 Task: Look for space in Falāvarjān, Iran from 11th June, 2023 to 15th June, 2023 for 2 adults in price range Rs.7000 to Rs.16000. Place can be private room with 1  bedroom having 2 beds and 1 bathroom. Property type can be house, flat, guest house, hotel. Booking option can be shelf check-in. Required host language is English.
Action: Mouse moved to (582, 106)
Screenshot: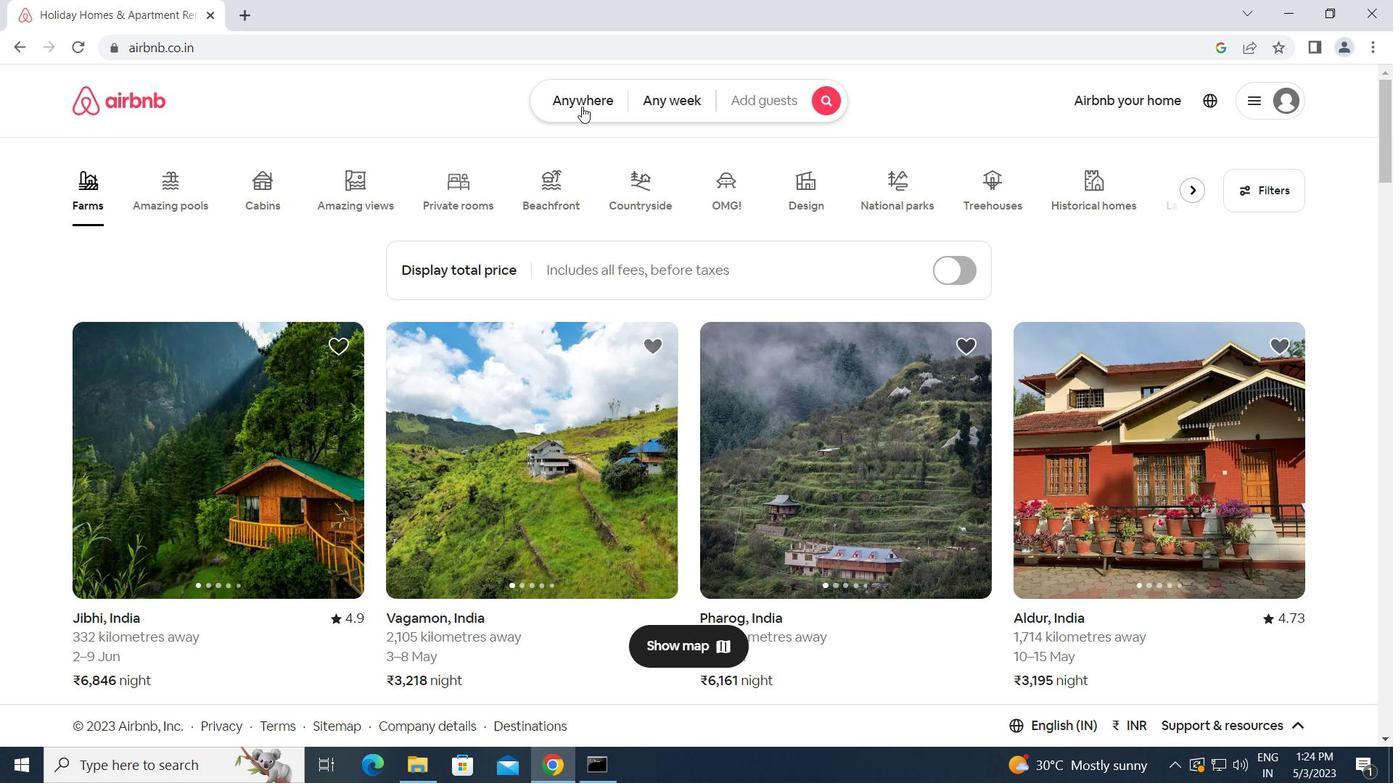 
Action: Mouse pressed left at (582, 106)
Screenshot: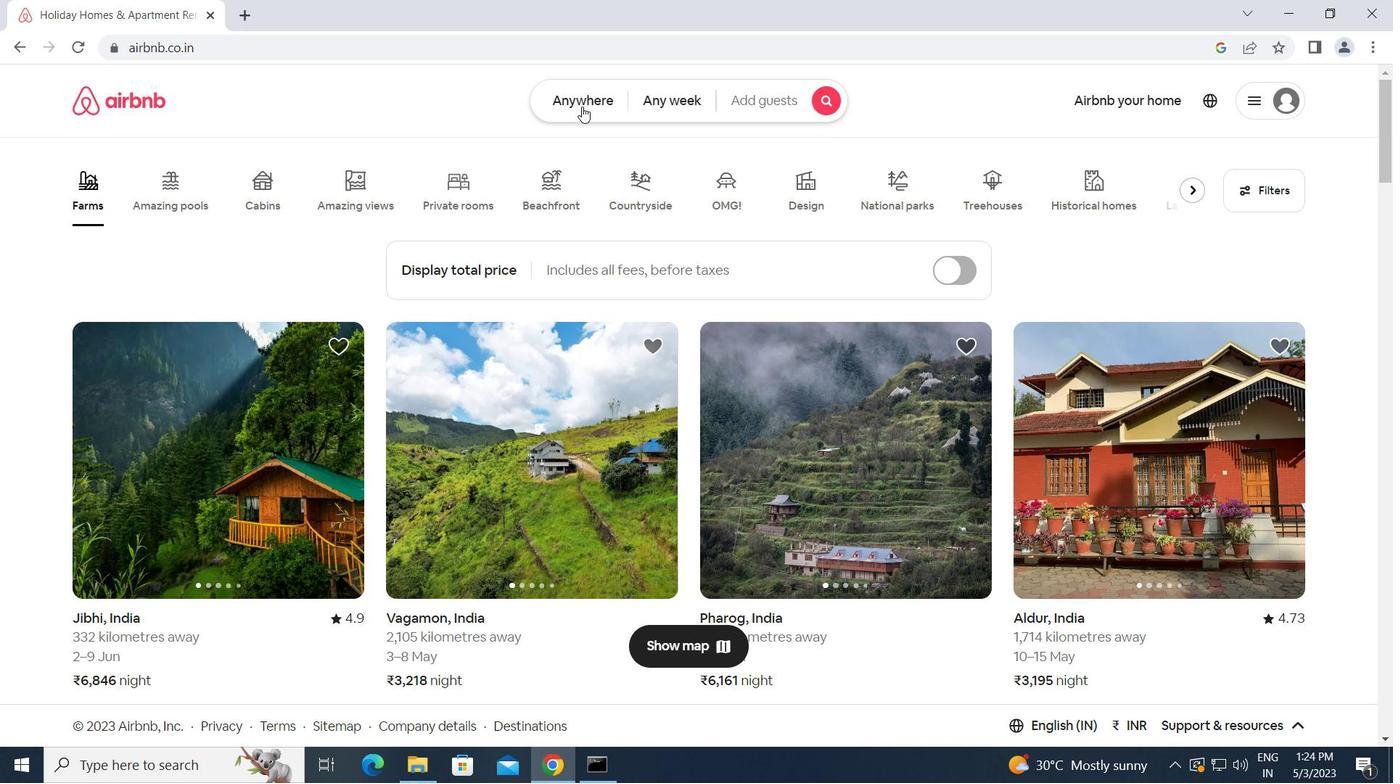 
Action: Mouse moved to (418, 166)
Screenshot: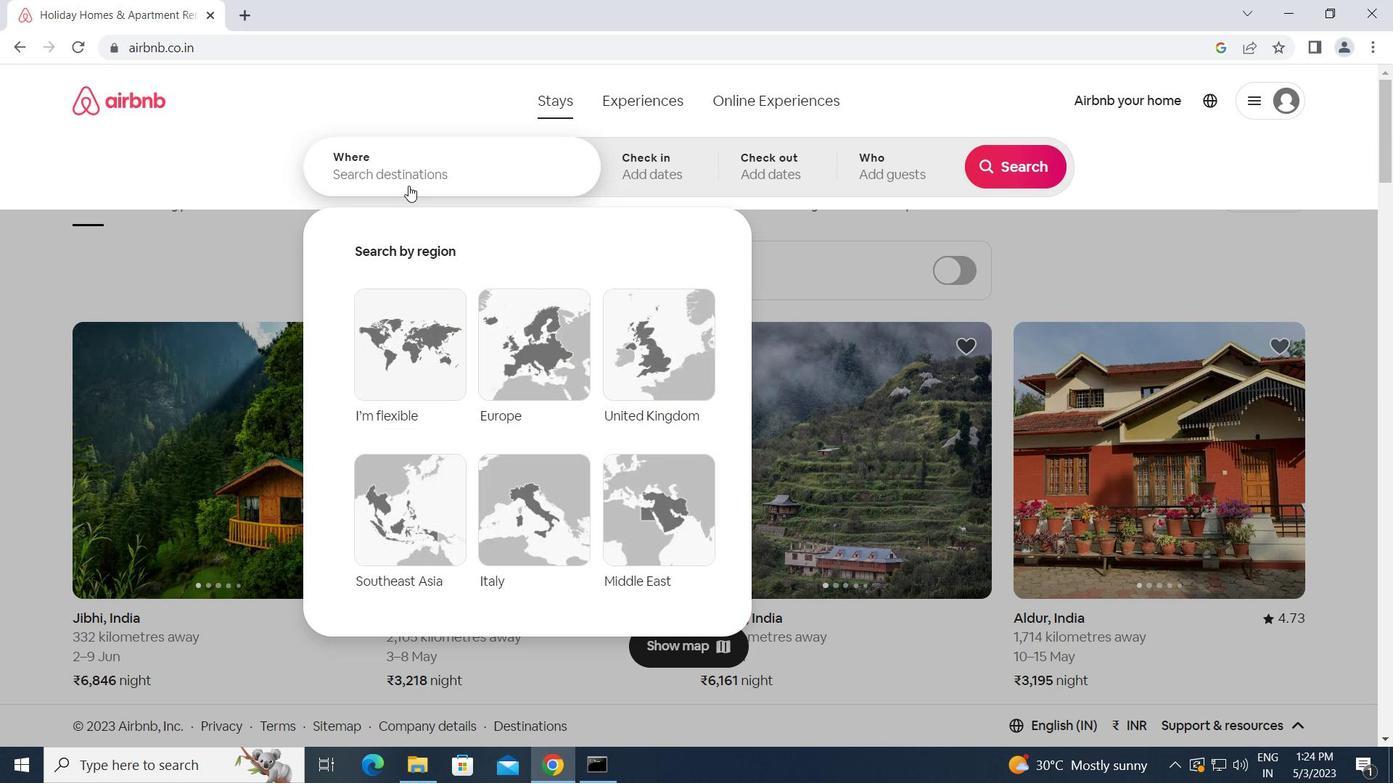 
Action: Mouse pressed left at (418, 166)
Screenshot: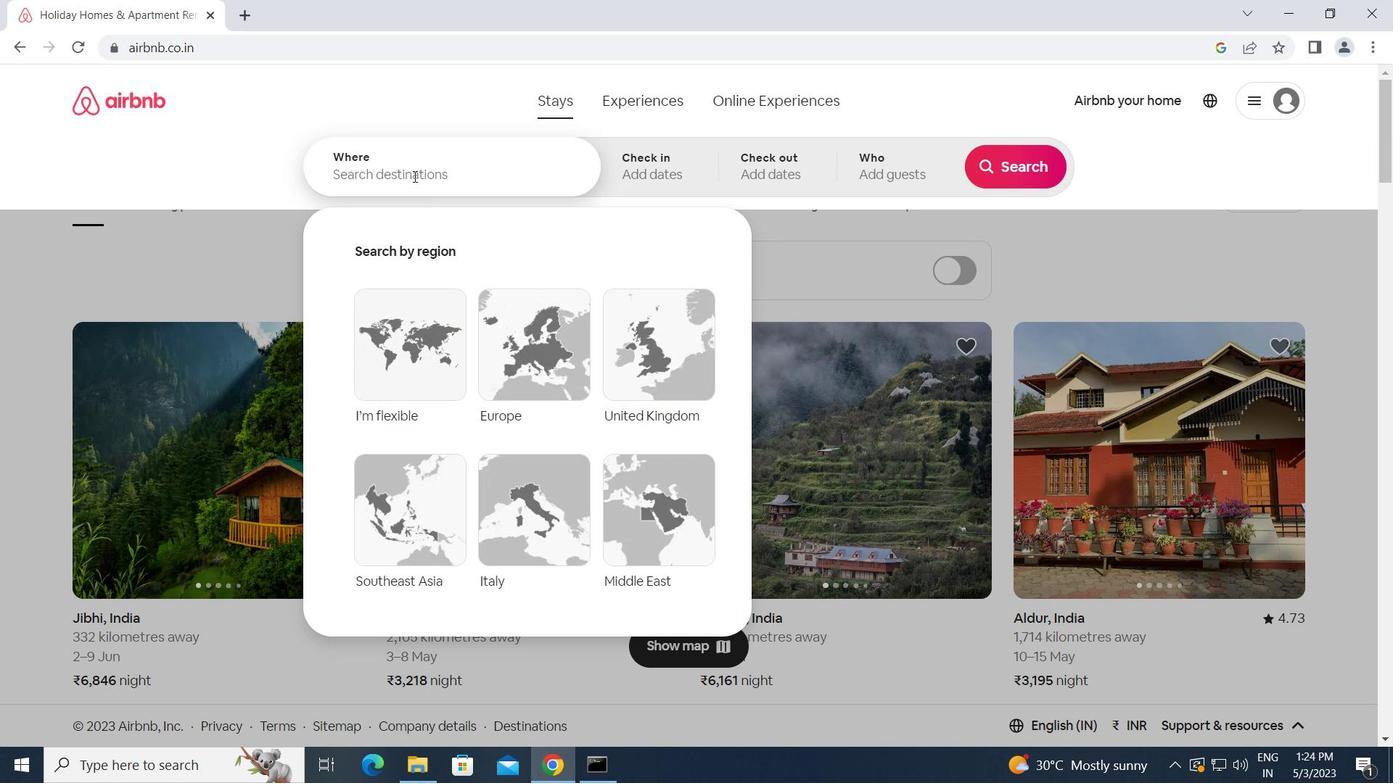 
Action: Key pressed f<Key.caps_lock>alavarjan,<Key.space><Key.caps_lock>i<Key.caps_lock>ran<Key.enter>
Screenshot: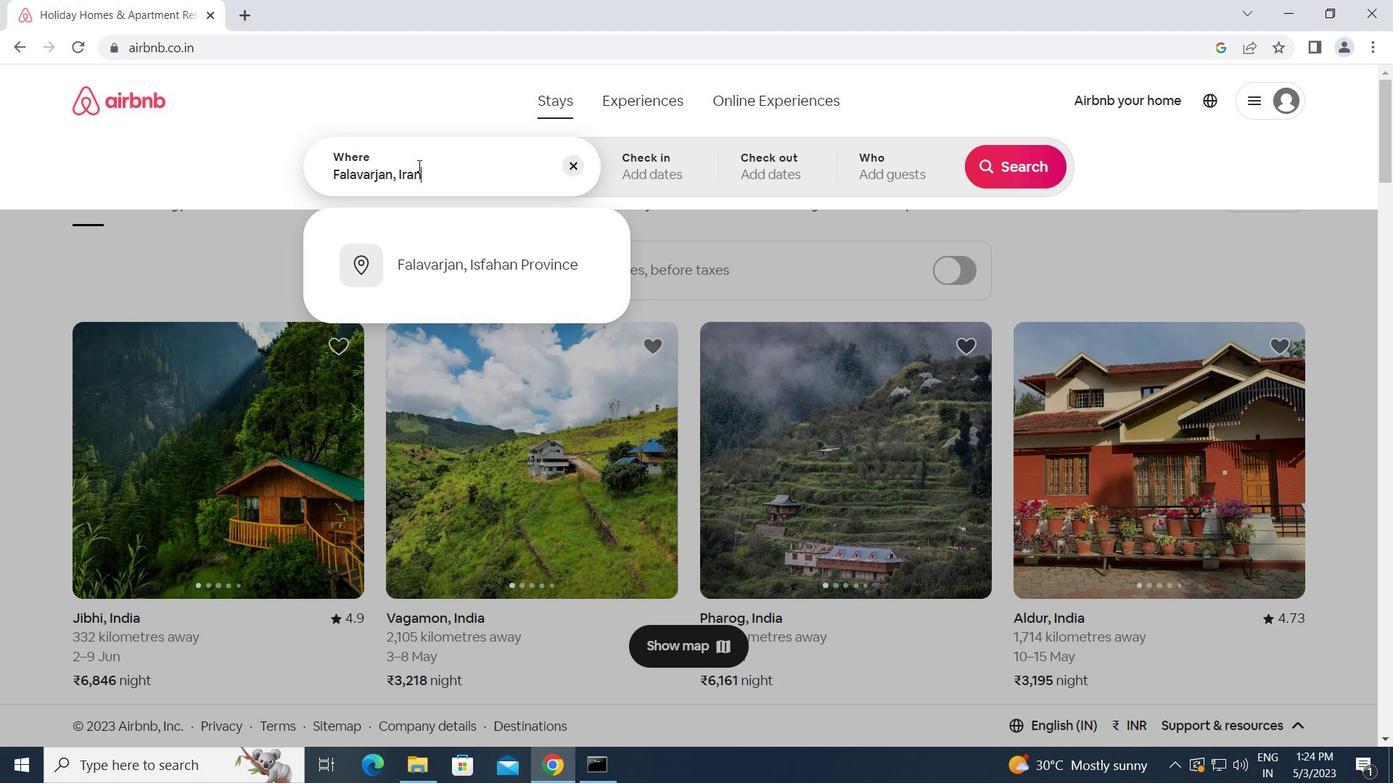
Action: Mouse moved to (727, 470)
Screenshot: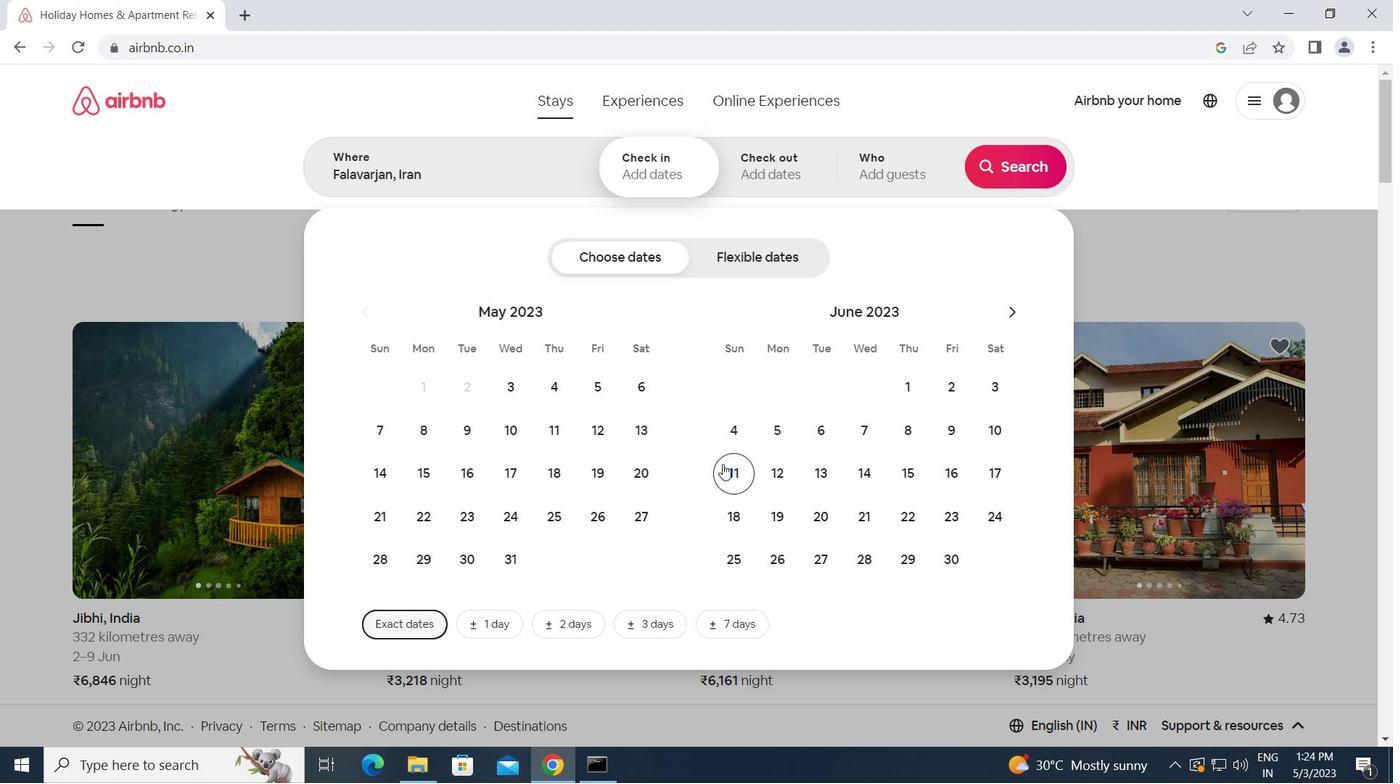 
Action: Mouse pressed left at (727, 470)
Screenshot: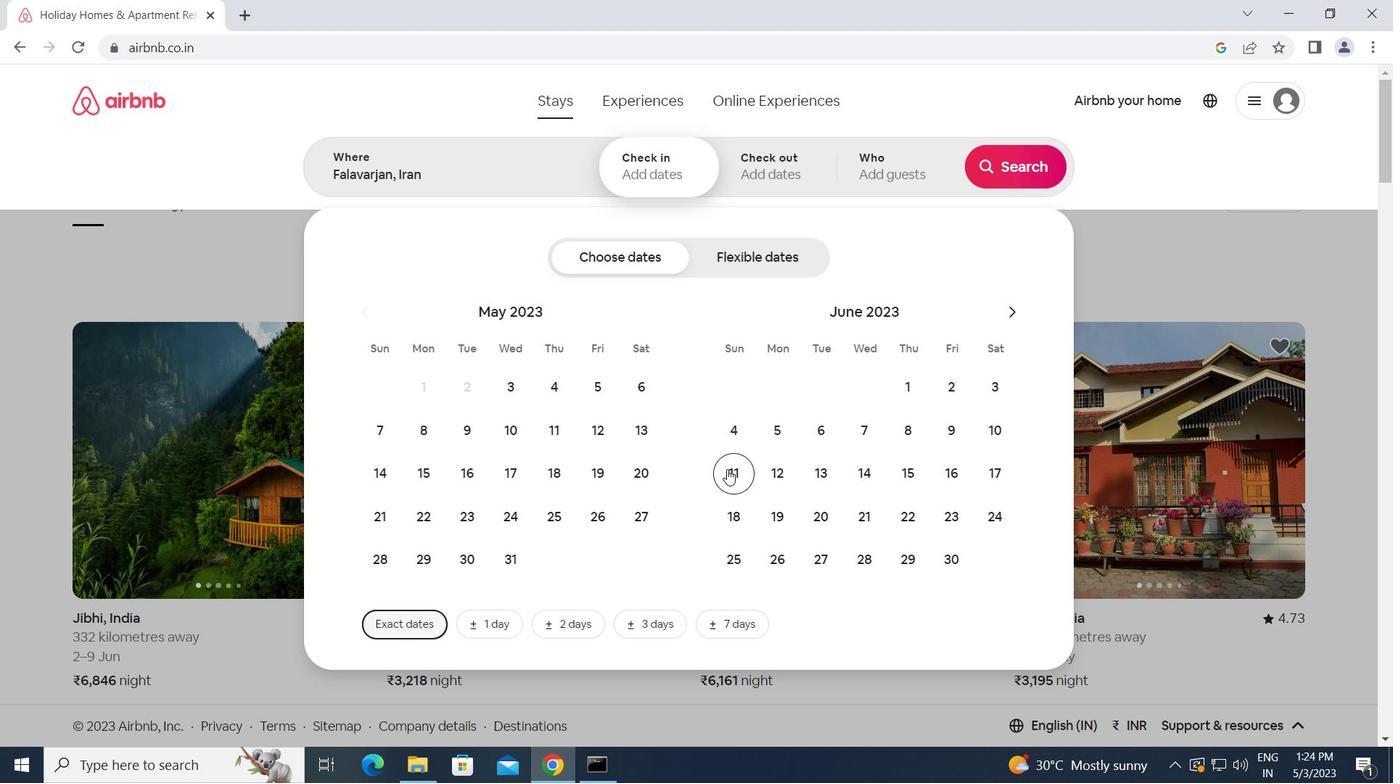 
Action: Mouse moved to (910, 475)
Screenshot: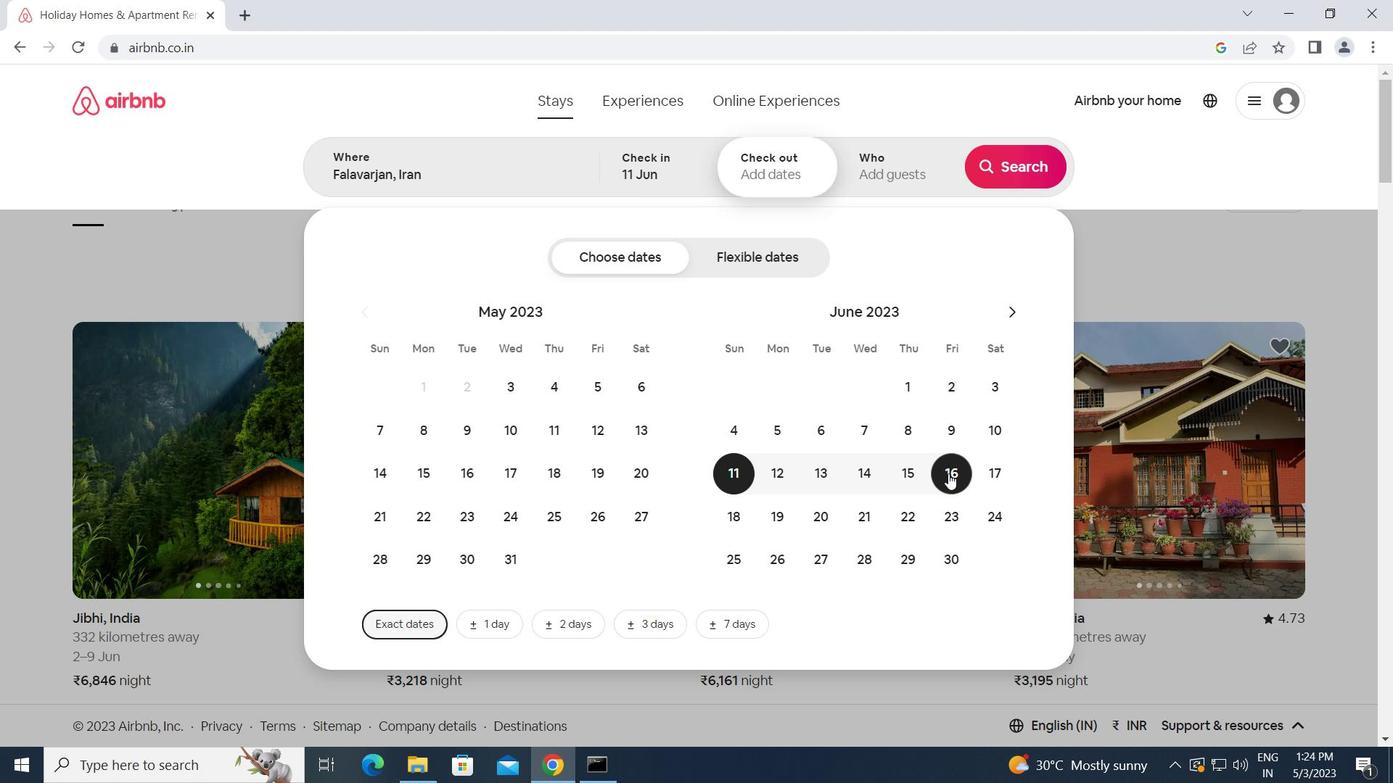
Action: Mouse pressed left at (910, 475)
Screenshot: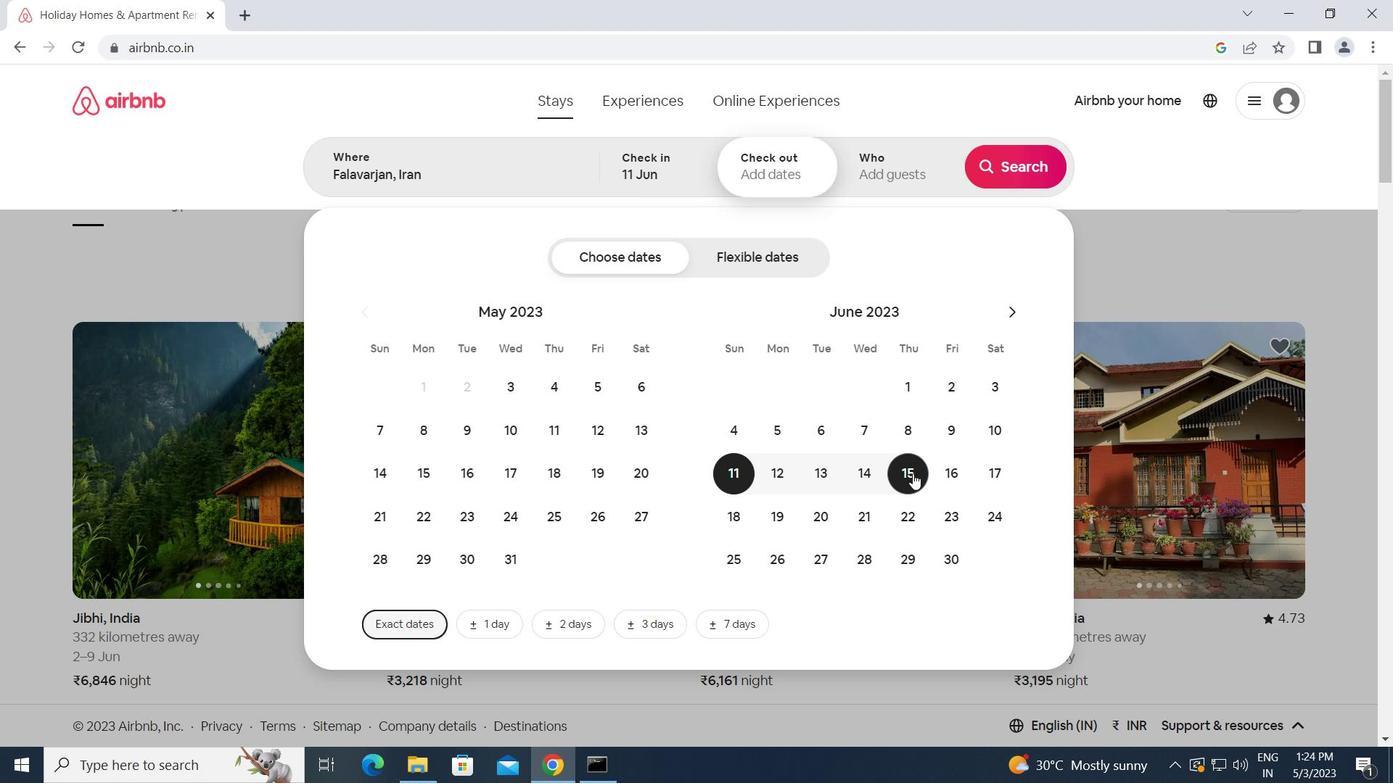 
Action: Mouse moved to (896, 172)
Screenshot: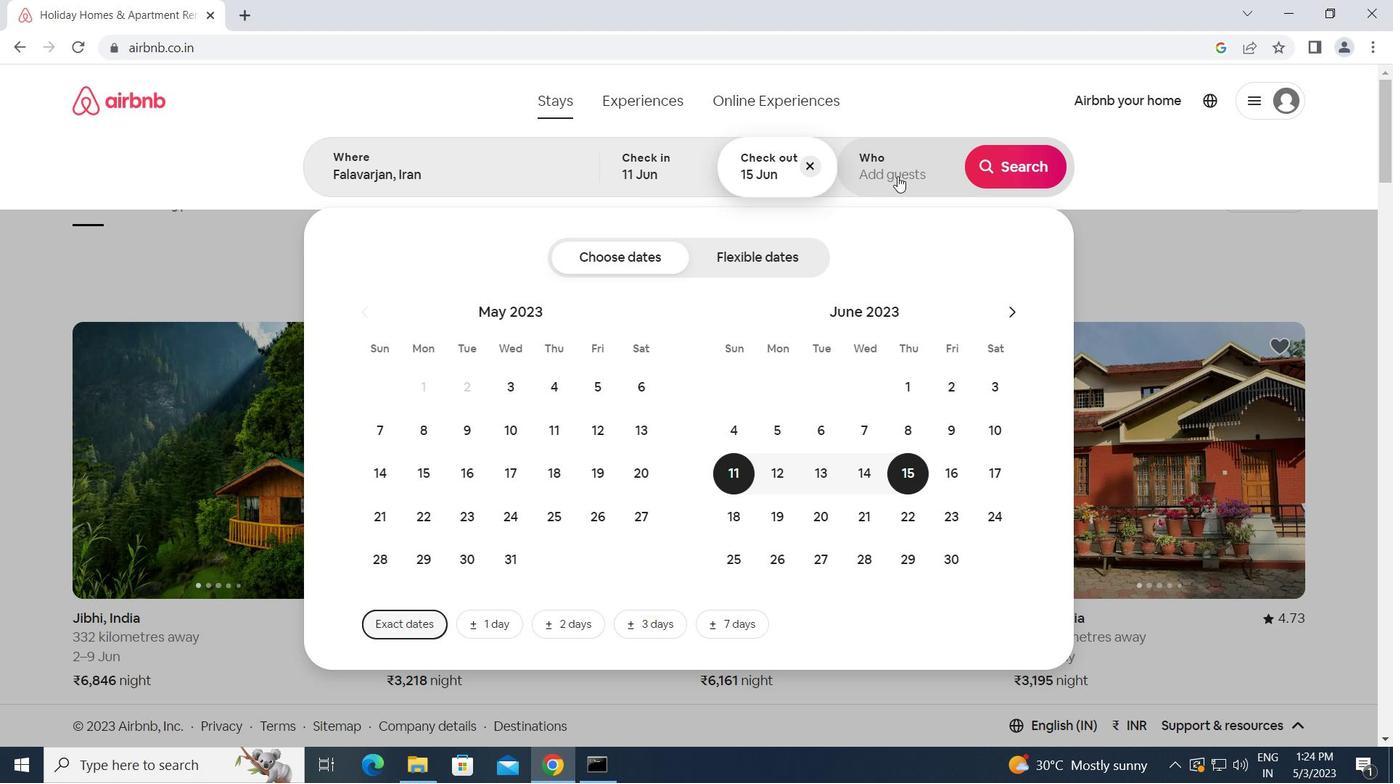 
Action: Mouse pressed left at (896, 172)
Screenshot: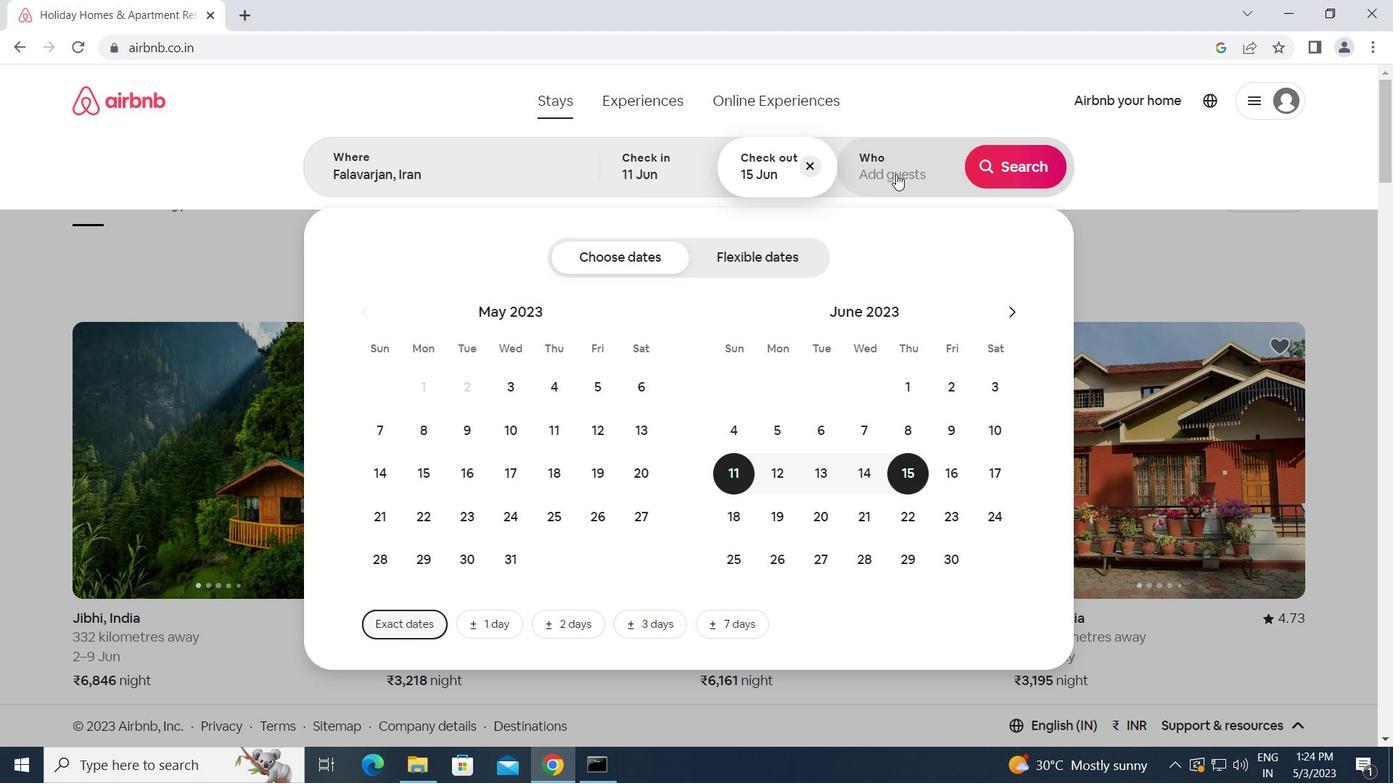 
Action: Mouse moved to (1023, 256)
Screenshot: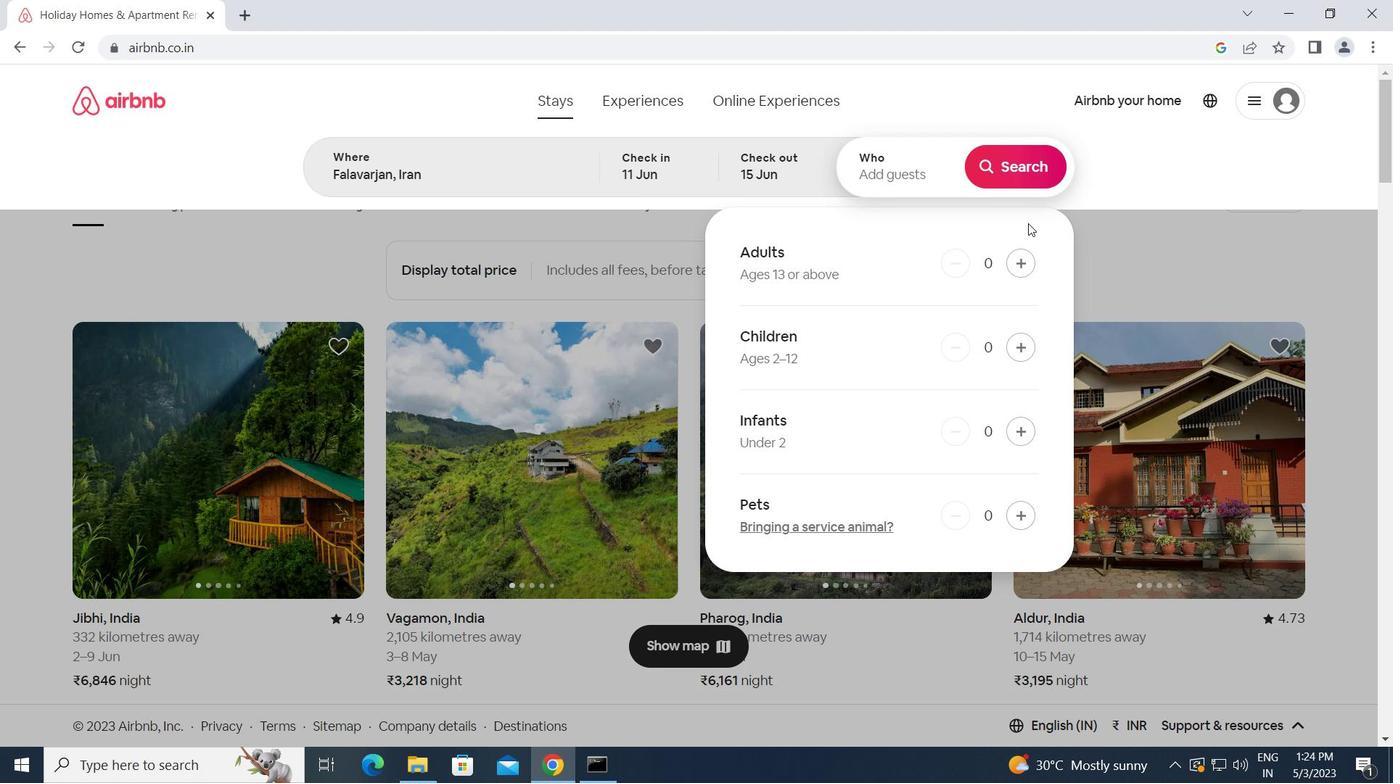 
Action: Mouse pressed left at (1023, 256)
Screenshot: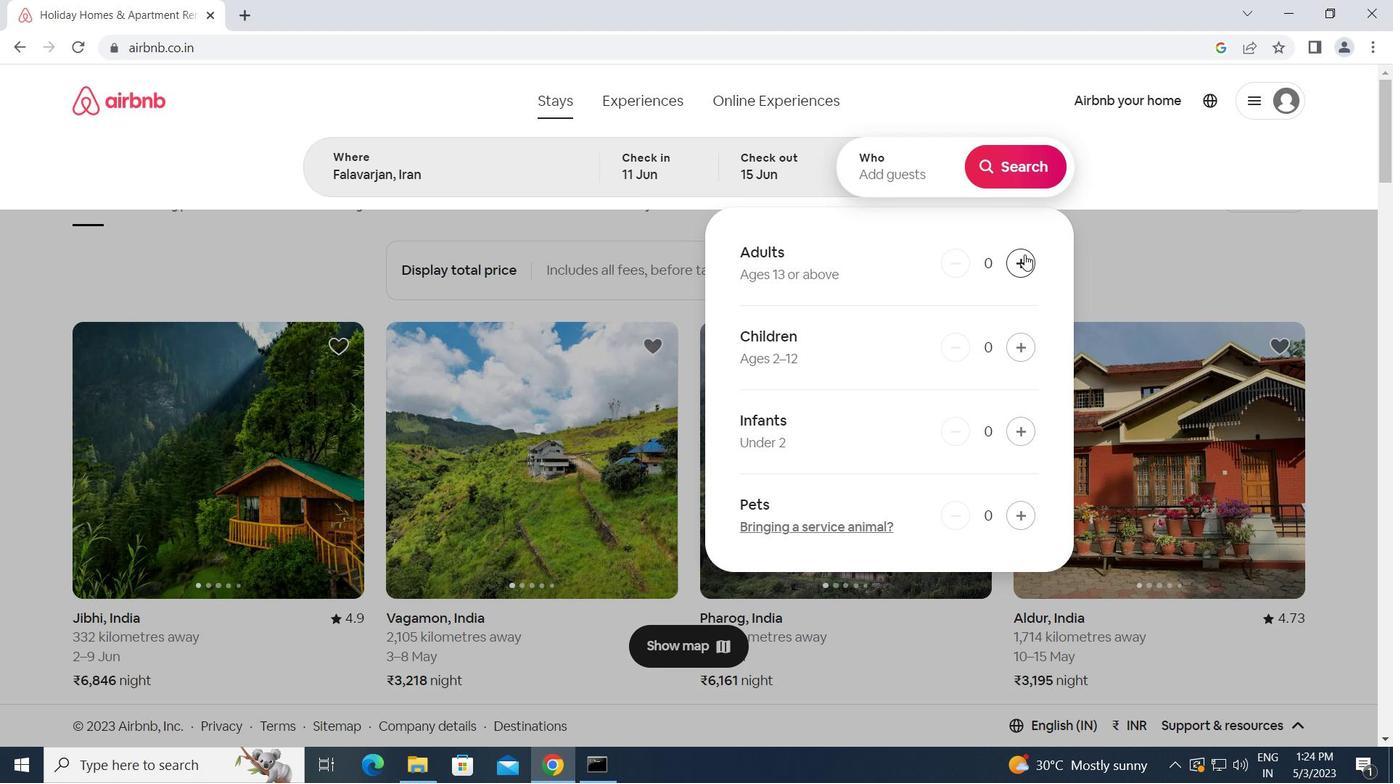 
Action: Mouse pressed left at (1023, 256)
Screenshot: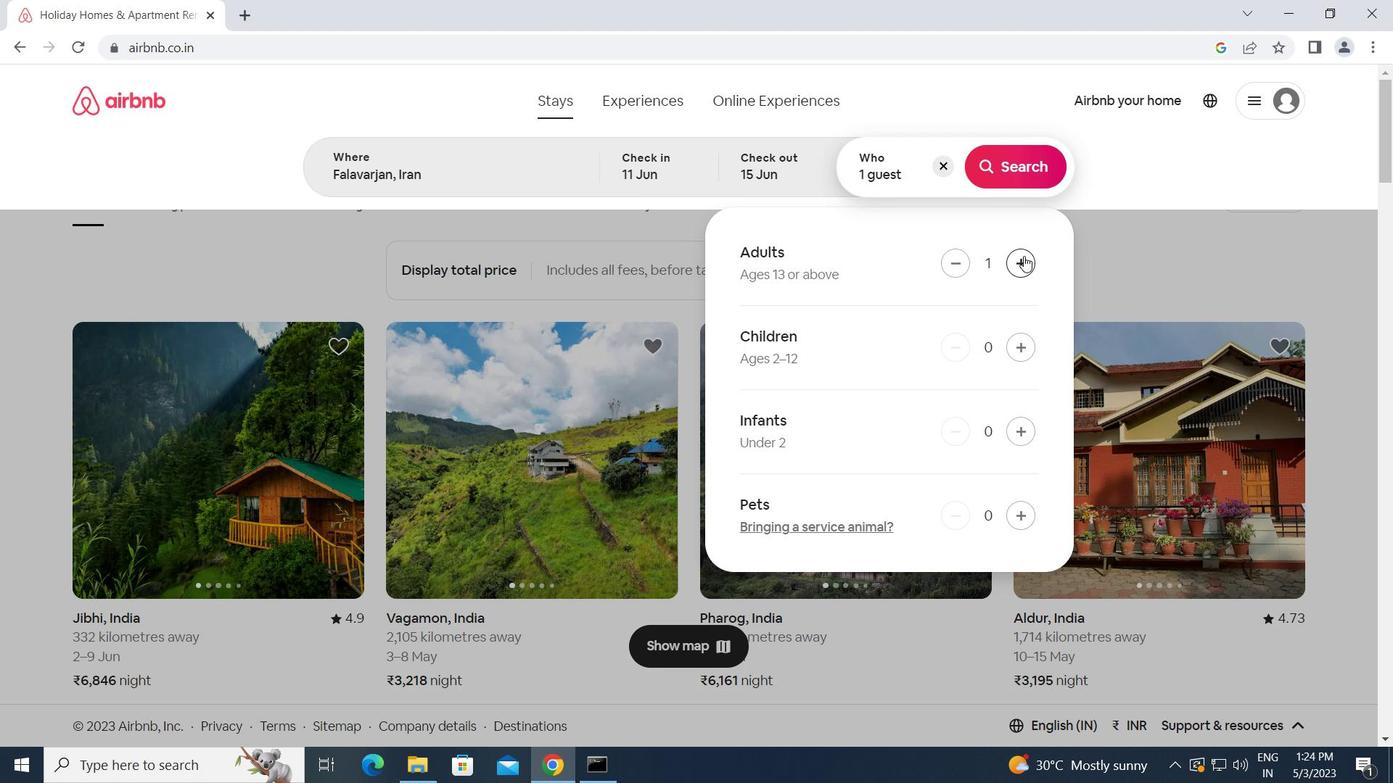 
Action: Mouse moved to (1007, 169)
Screenshot: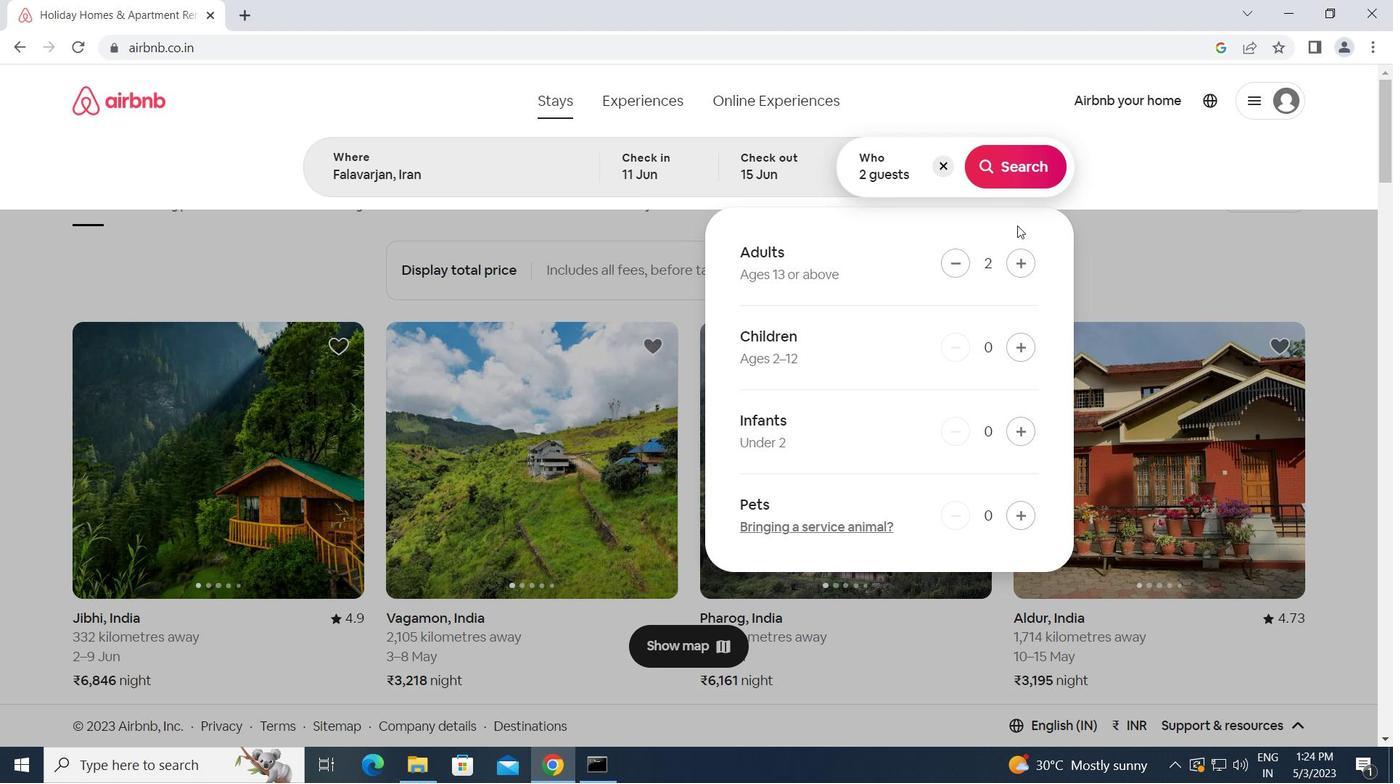 
Action: Mouse pressed left at (1007, 169)
Screenshot: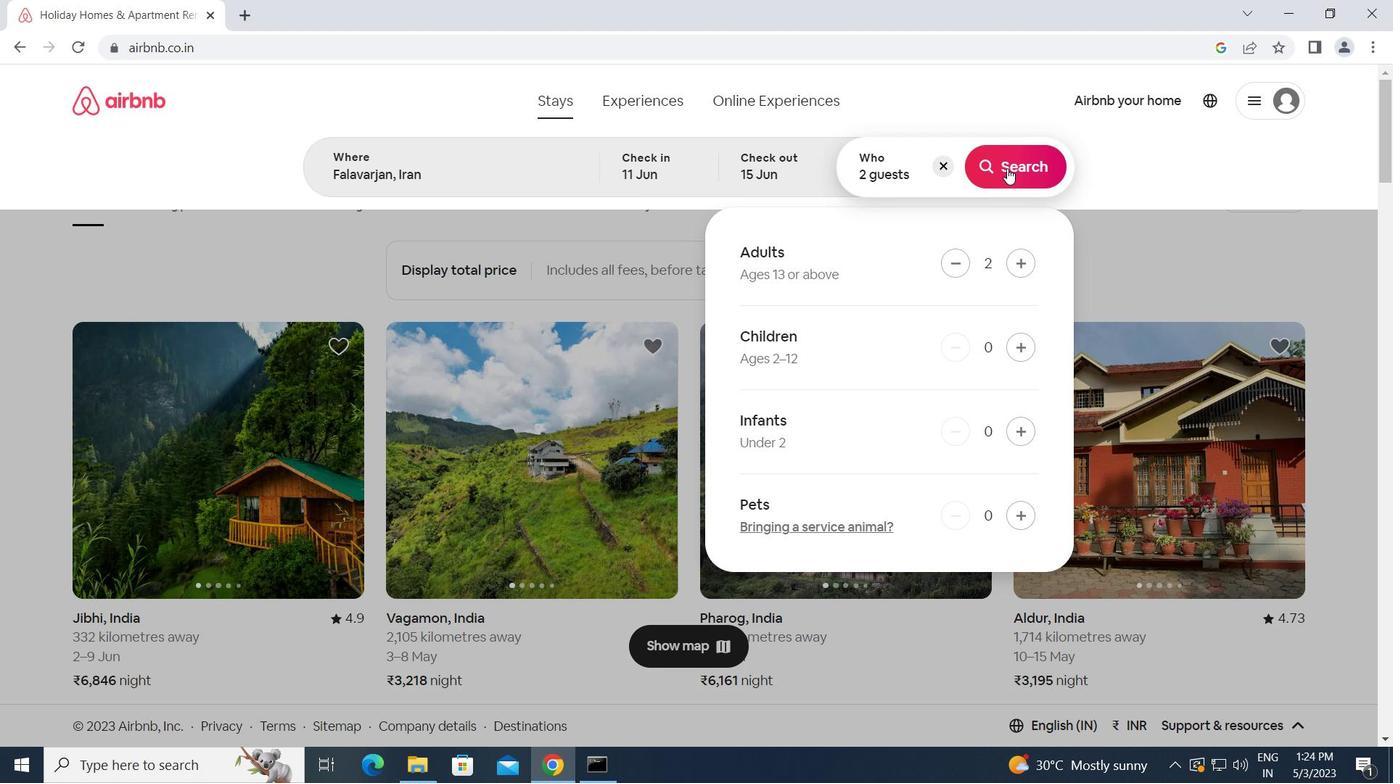 
Action: Mouse moved to (1314, 161)
Screenshot: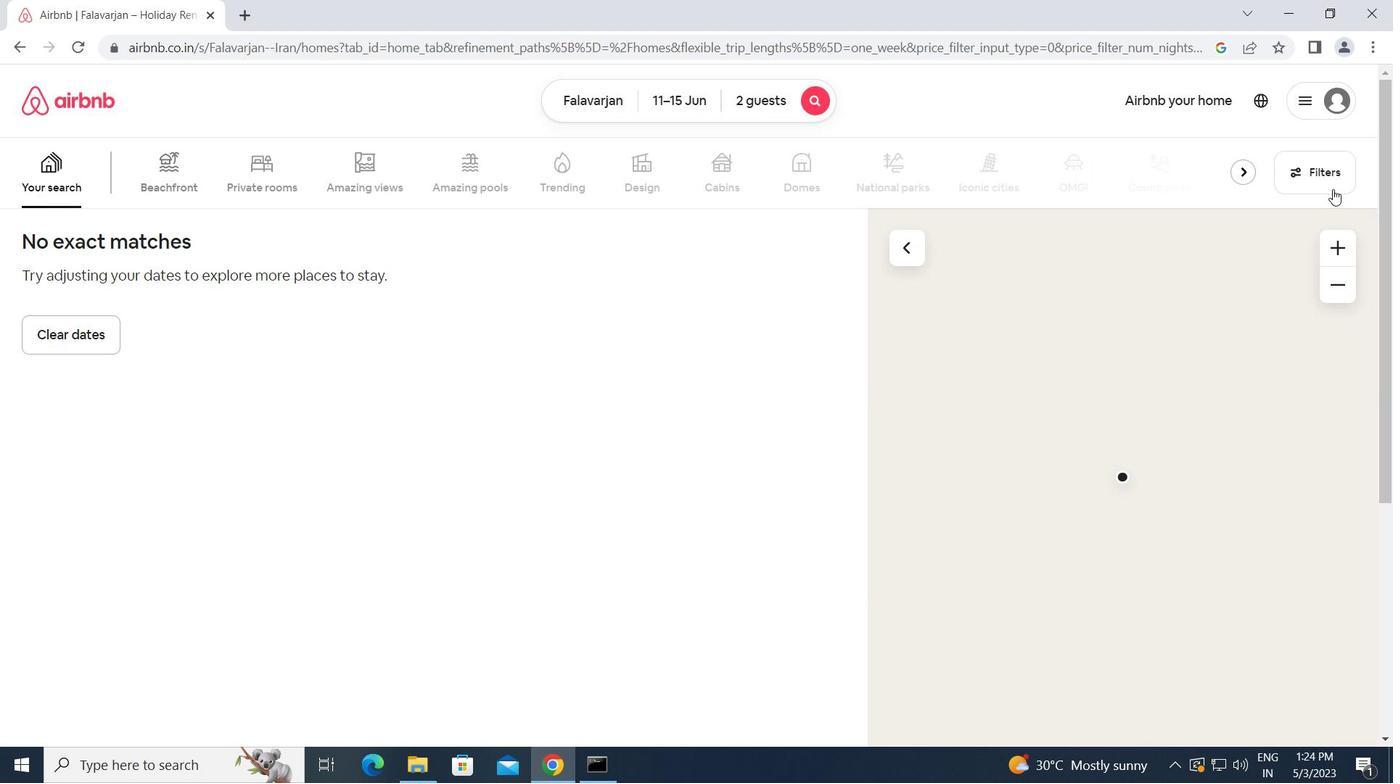 
Action: Mouse pressed left at (1314, 161)
Screenshot: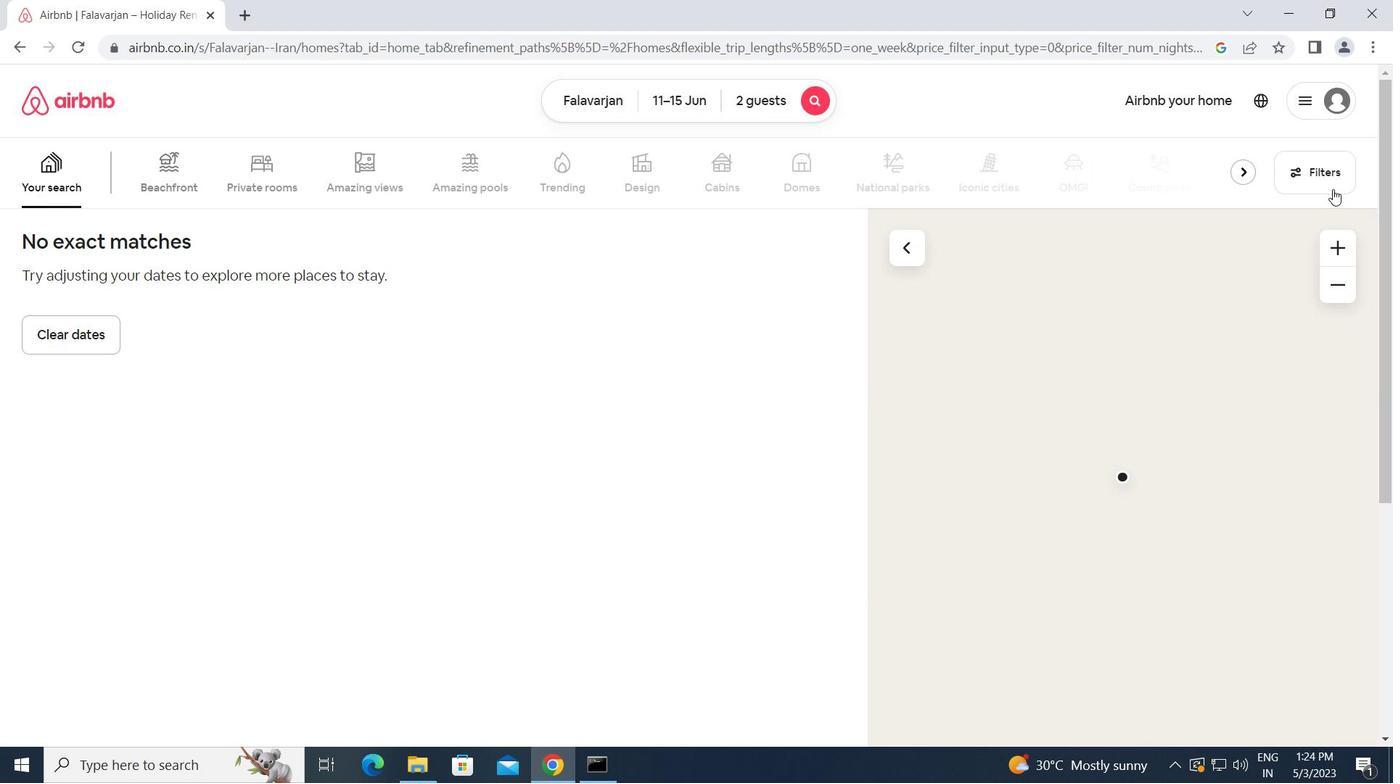 
Action: Mouse moved to (468, 283)
Screenshot: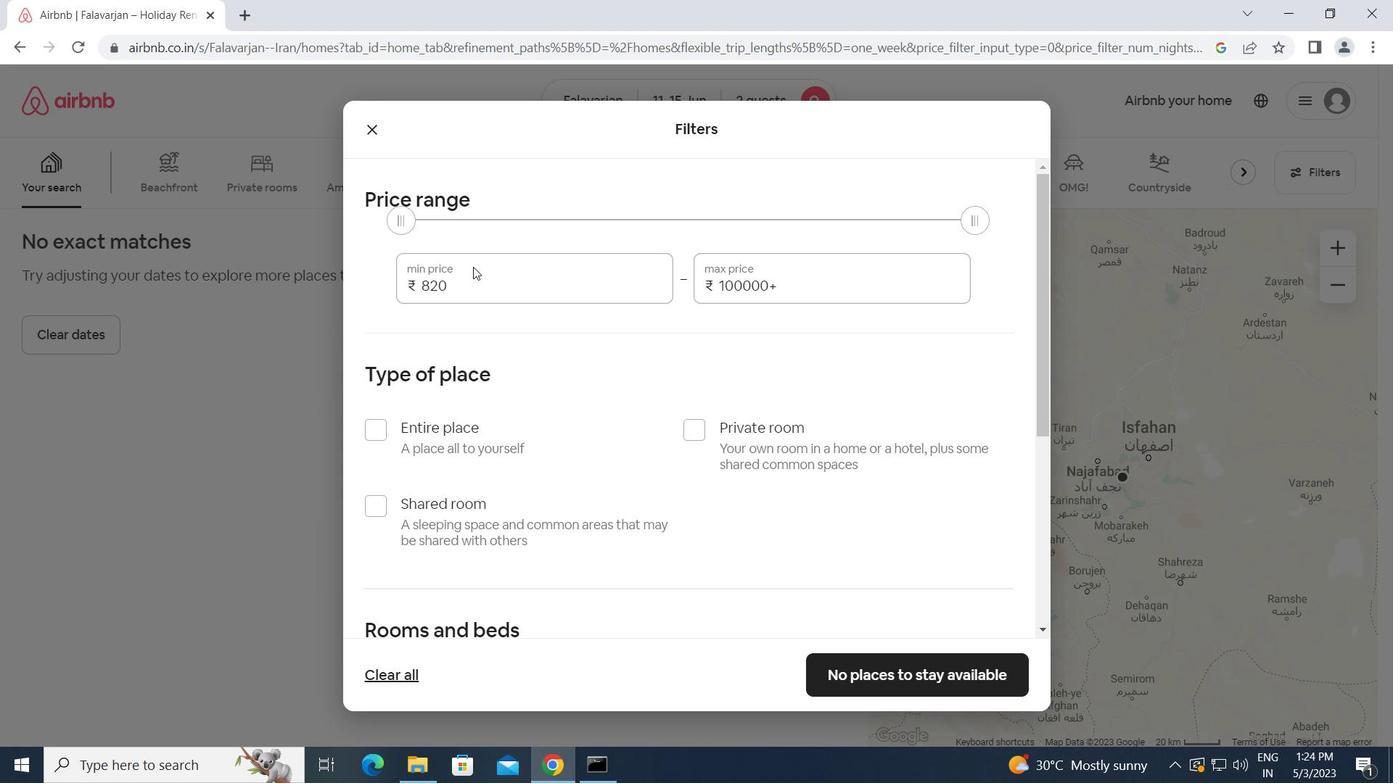 
Action: Mouse pressed left at (468, 283)
Screenshot: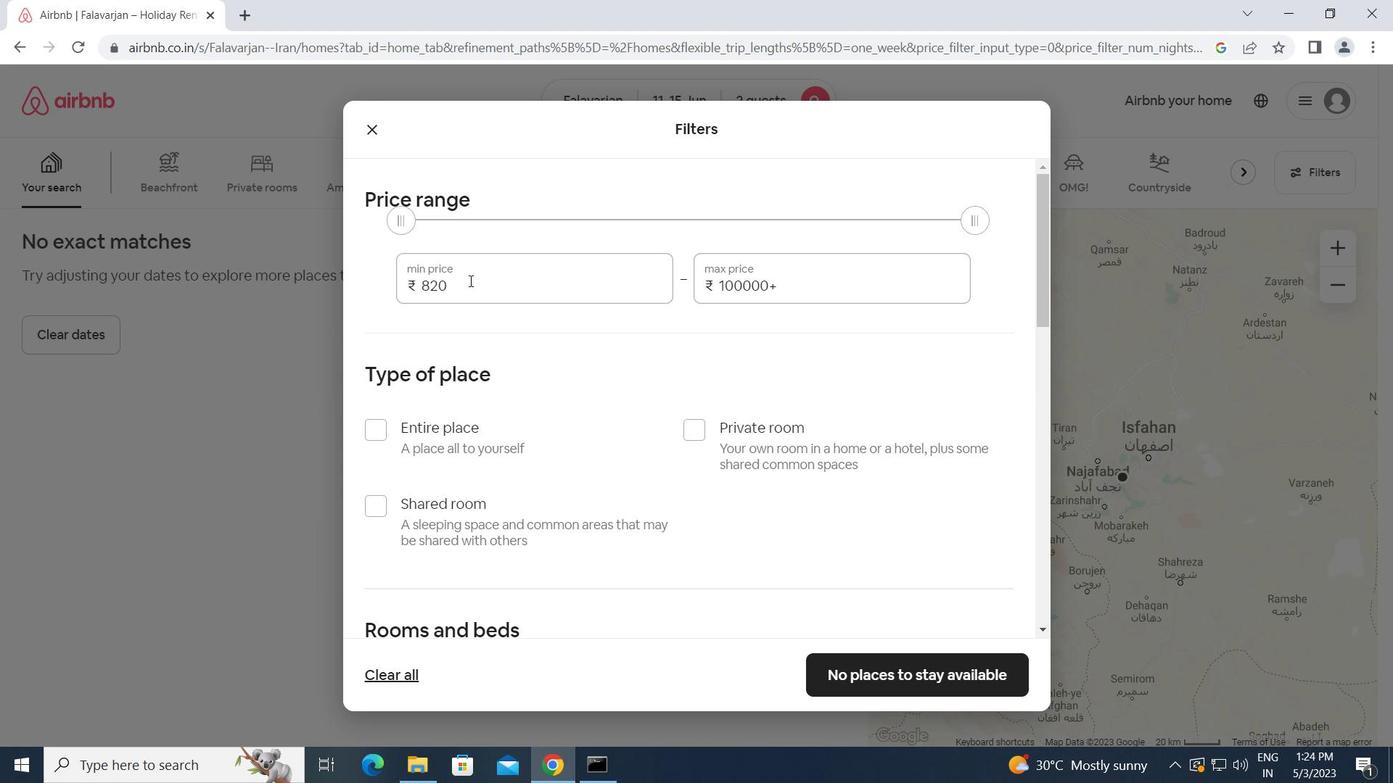 
Action: Mouse moved to (412, 298)
Screenshot: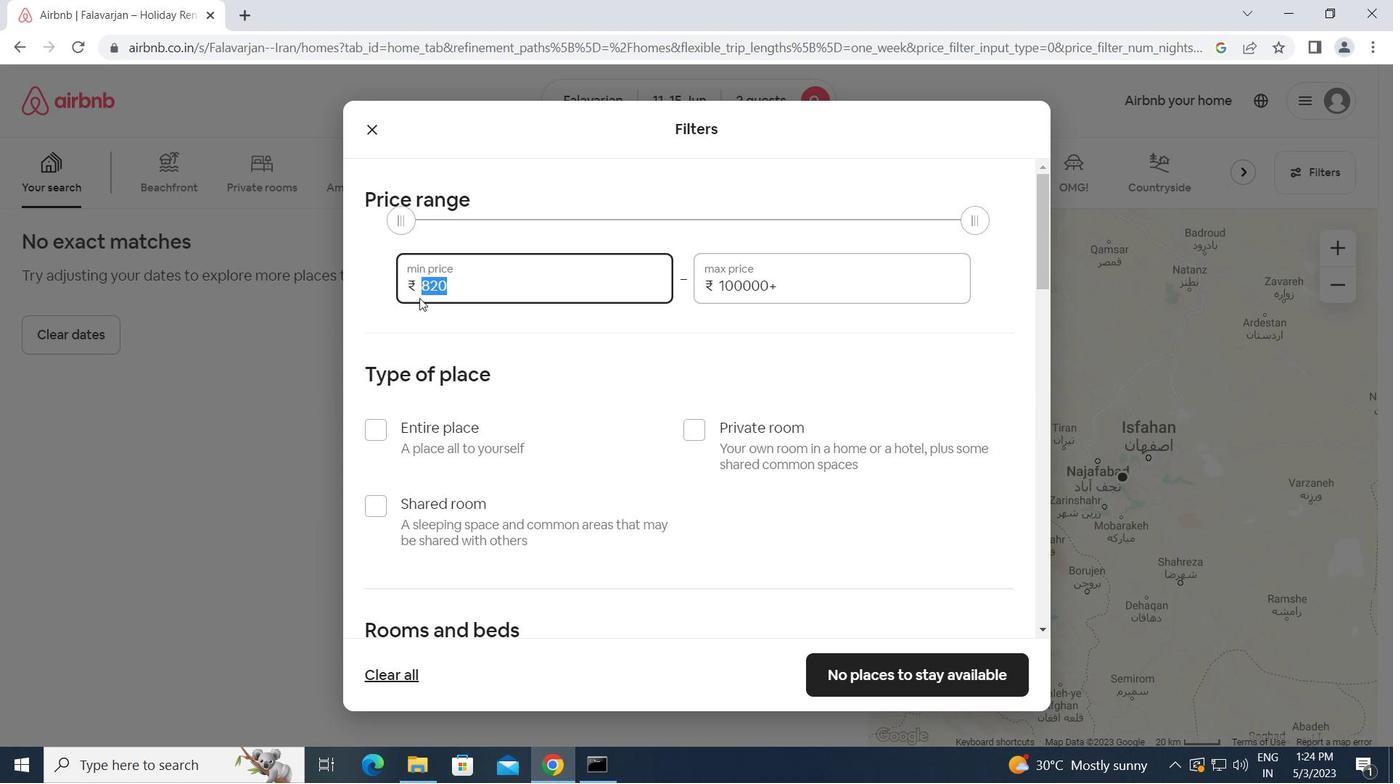 
Action: Key pressed 7000<Key.tab>16000
Screenshot: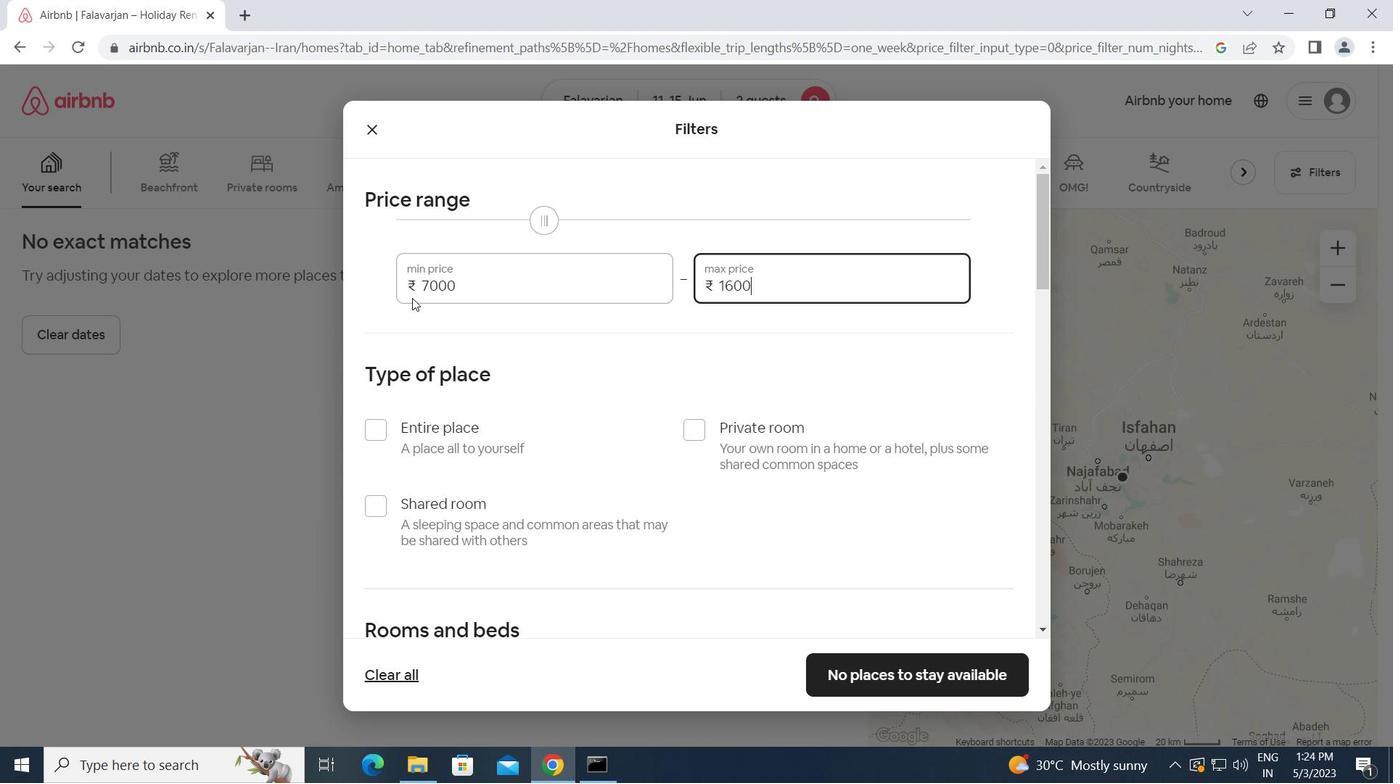 
Action: Mouse moved to (691, 429)
Screenshot: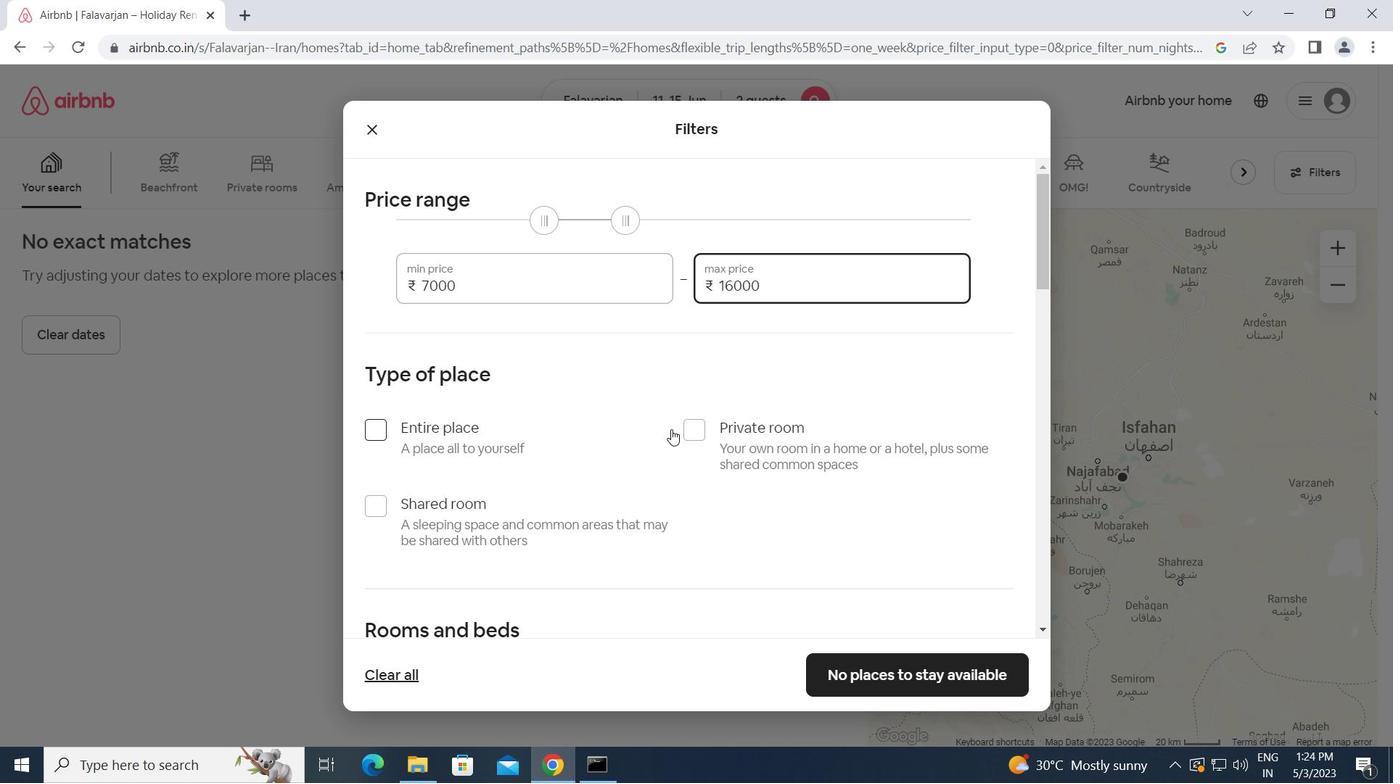 
Action: Mouse pressed left at (691, 429)
Screenshot: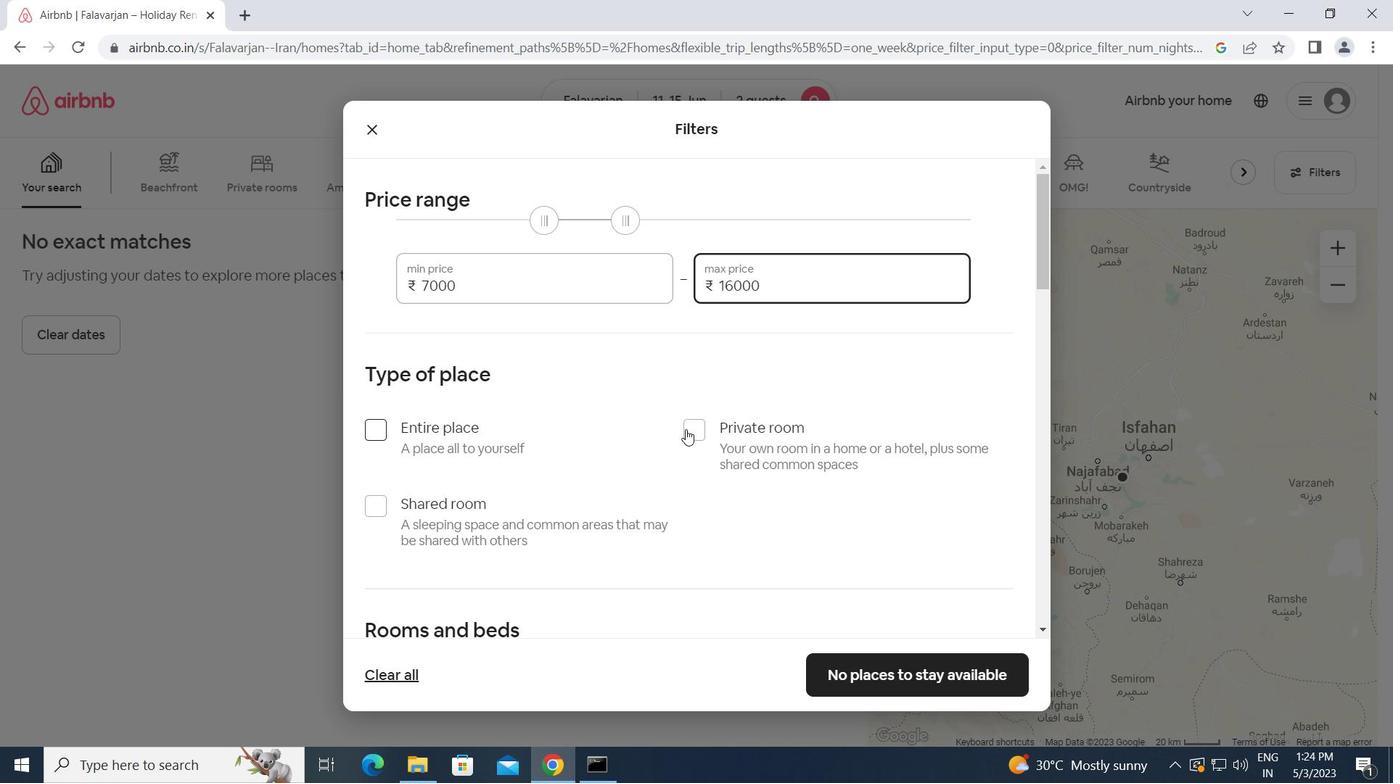 
Action: Mouse moved to (656, 500)
Screenshot: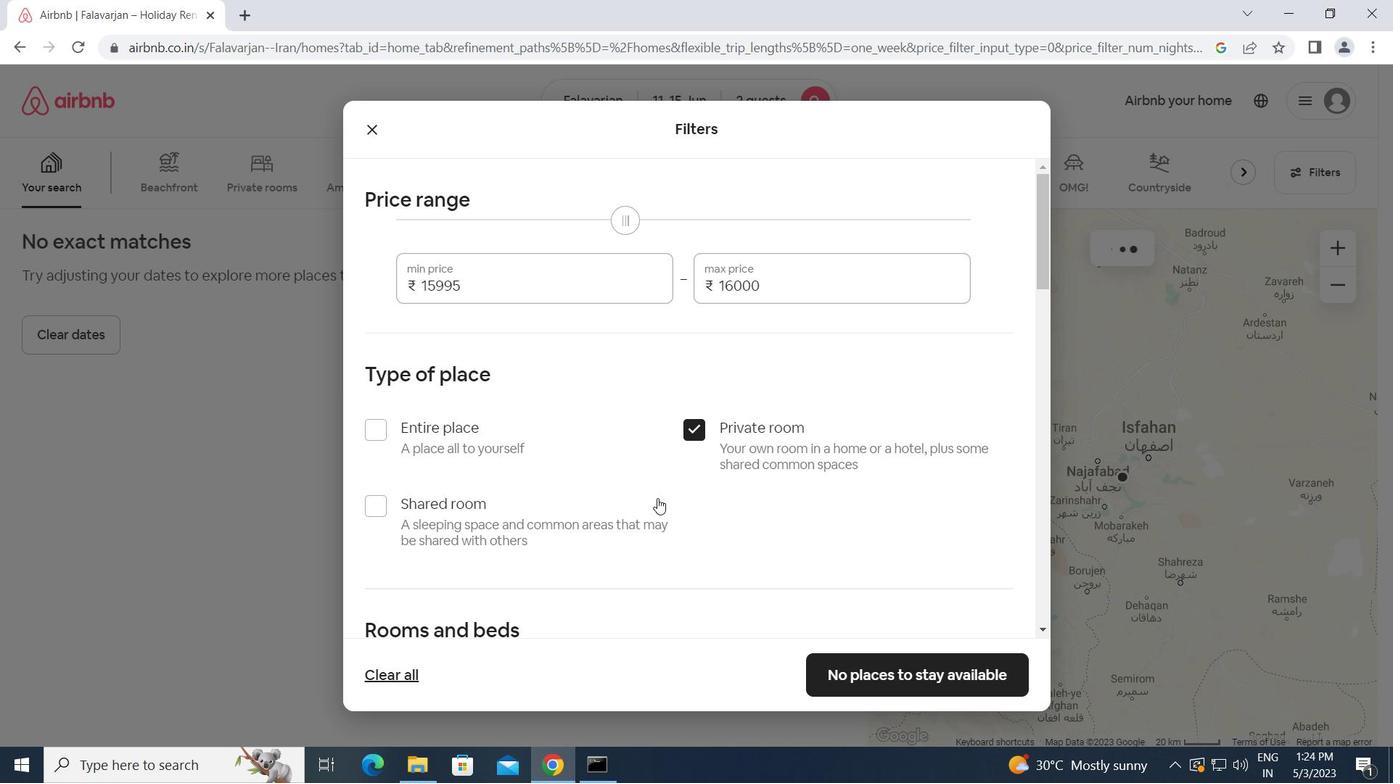 
Action: Mouse scrolled (656, 500) with delta (0, 0)
Screenshot: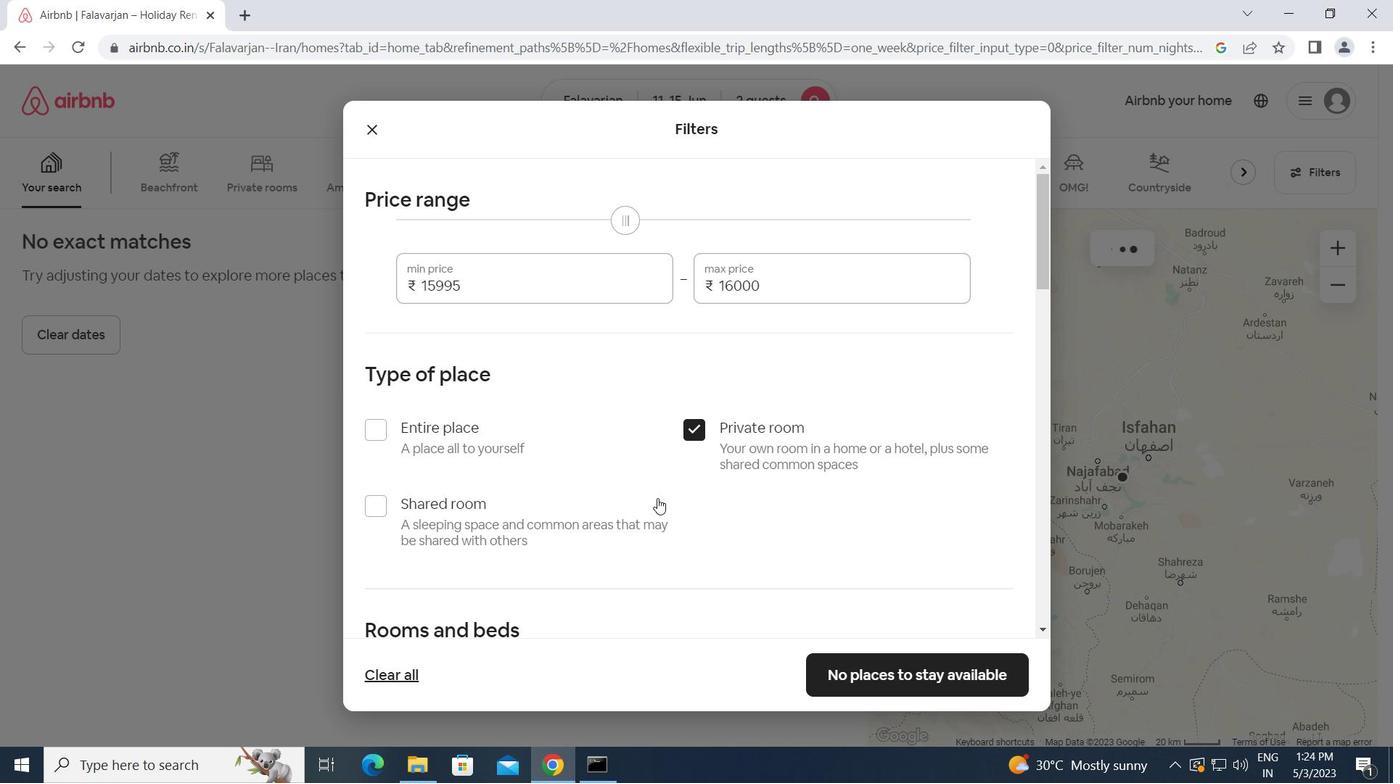 
Action: Mouse scrolled (656, 500) with delta (0, 0)
Screenshot: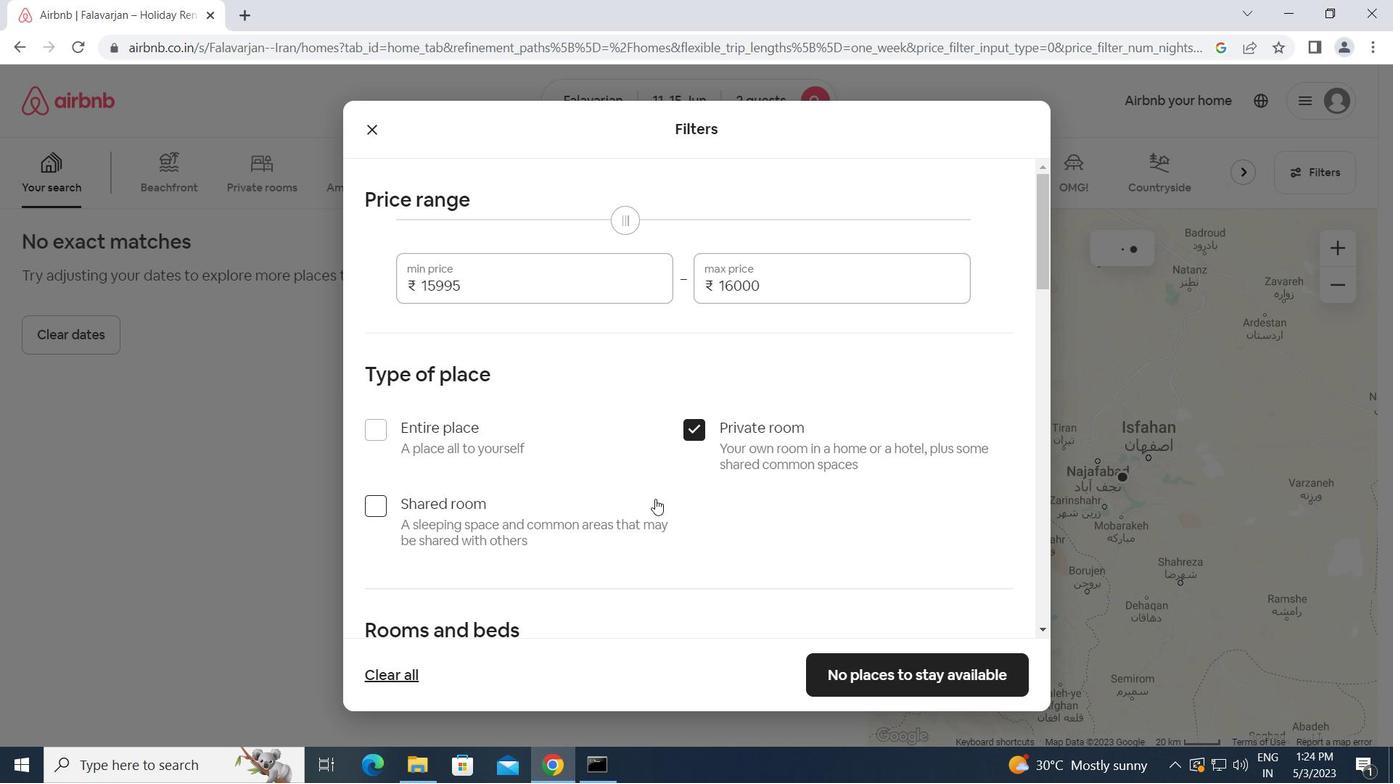 
Action: Mouse scrolled (656, 500) with delta (0, 0)
Screenshot: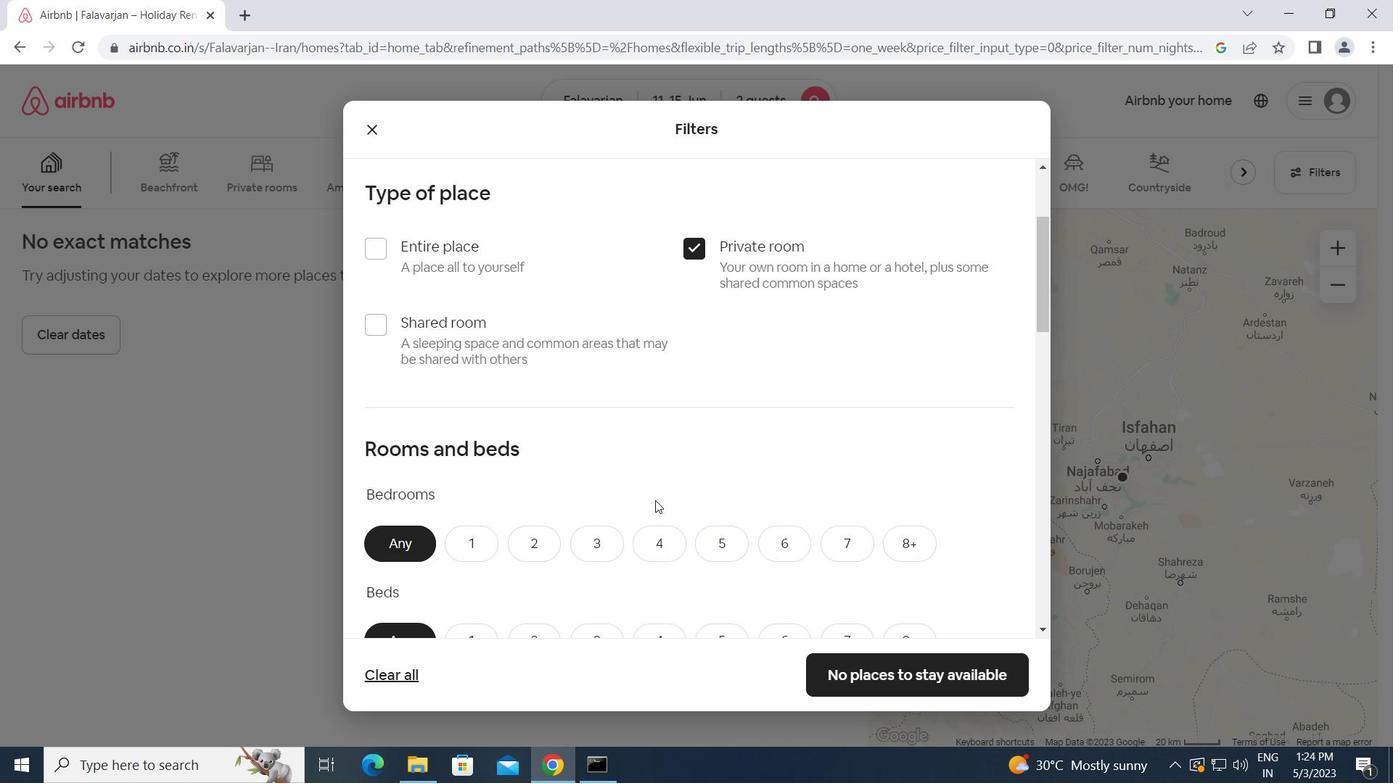 
Action: Mouse moved to (482, 455)
Screenshot: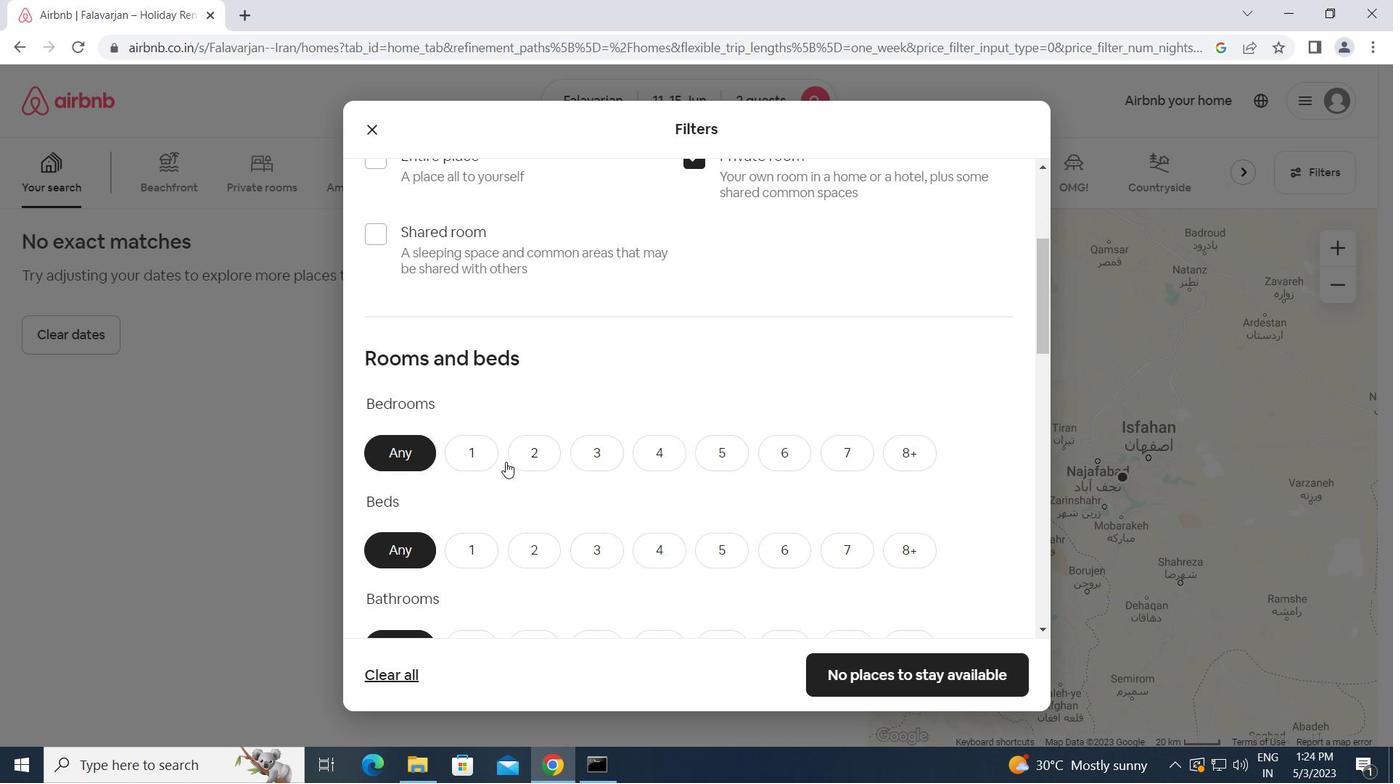 
Action: Mouse pressed left at (482, 455)
Screenshot: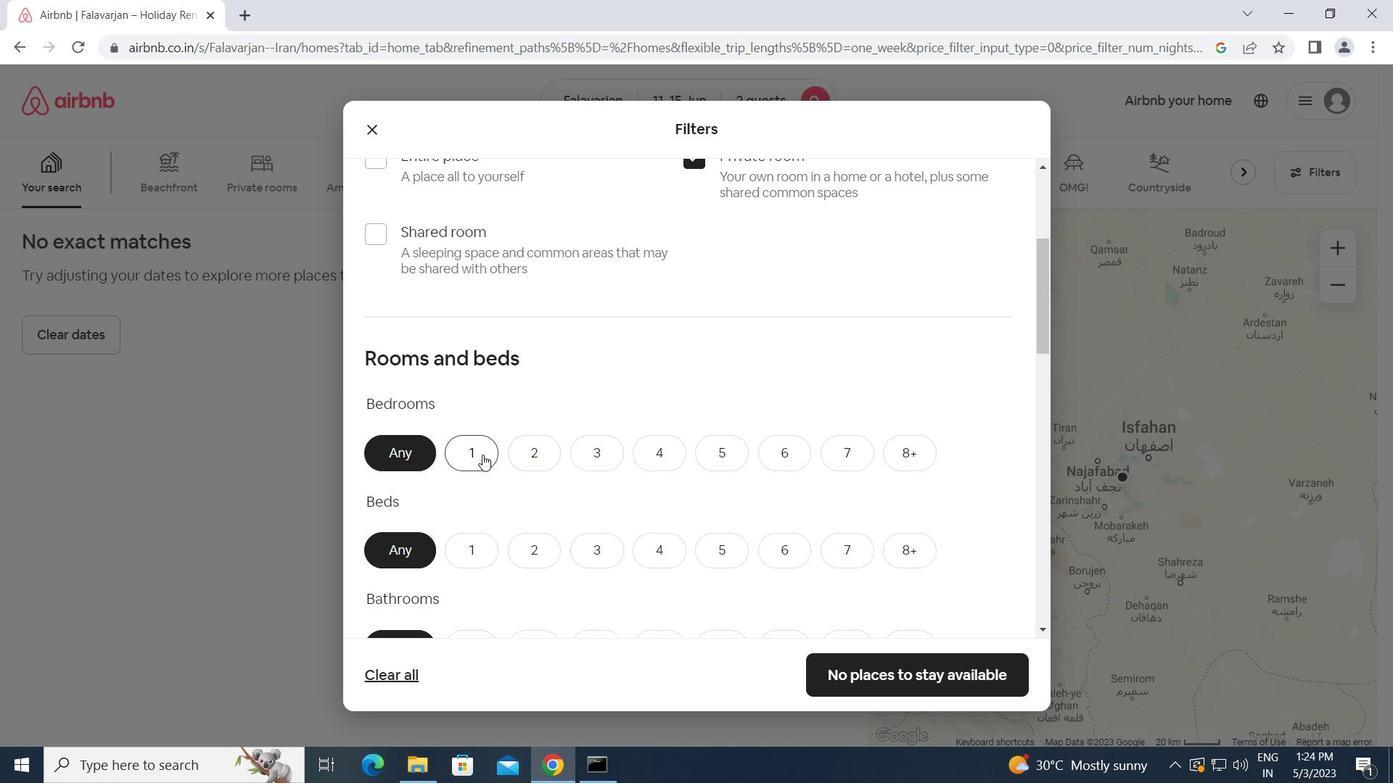 
Action: Mouse moved to (499, 486)
Screenshot: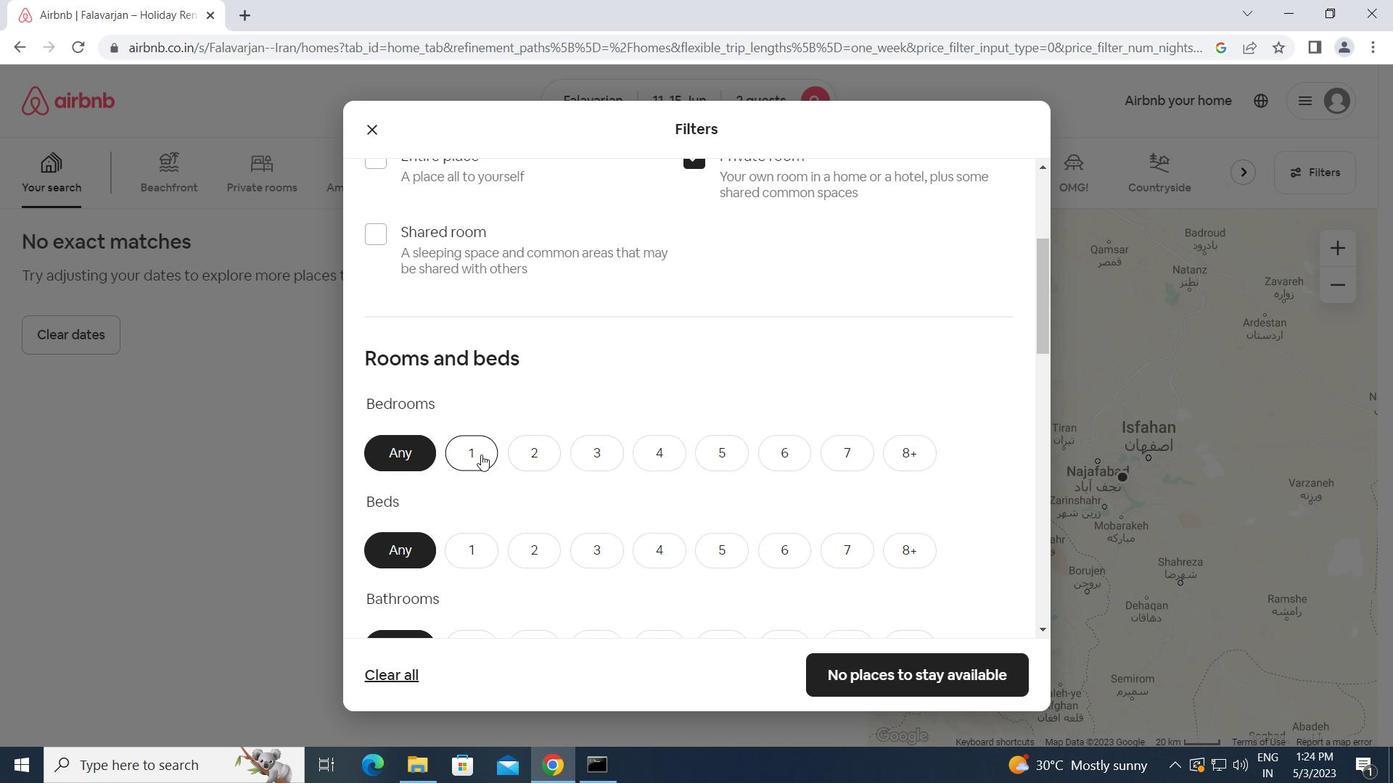 
Action: Mouse scrolled (499, 486) with delta (0, 0)
Screenshot: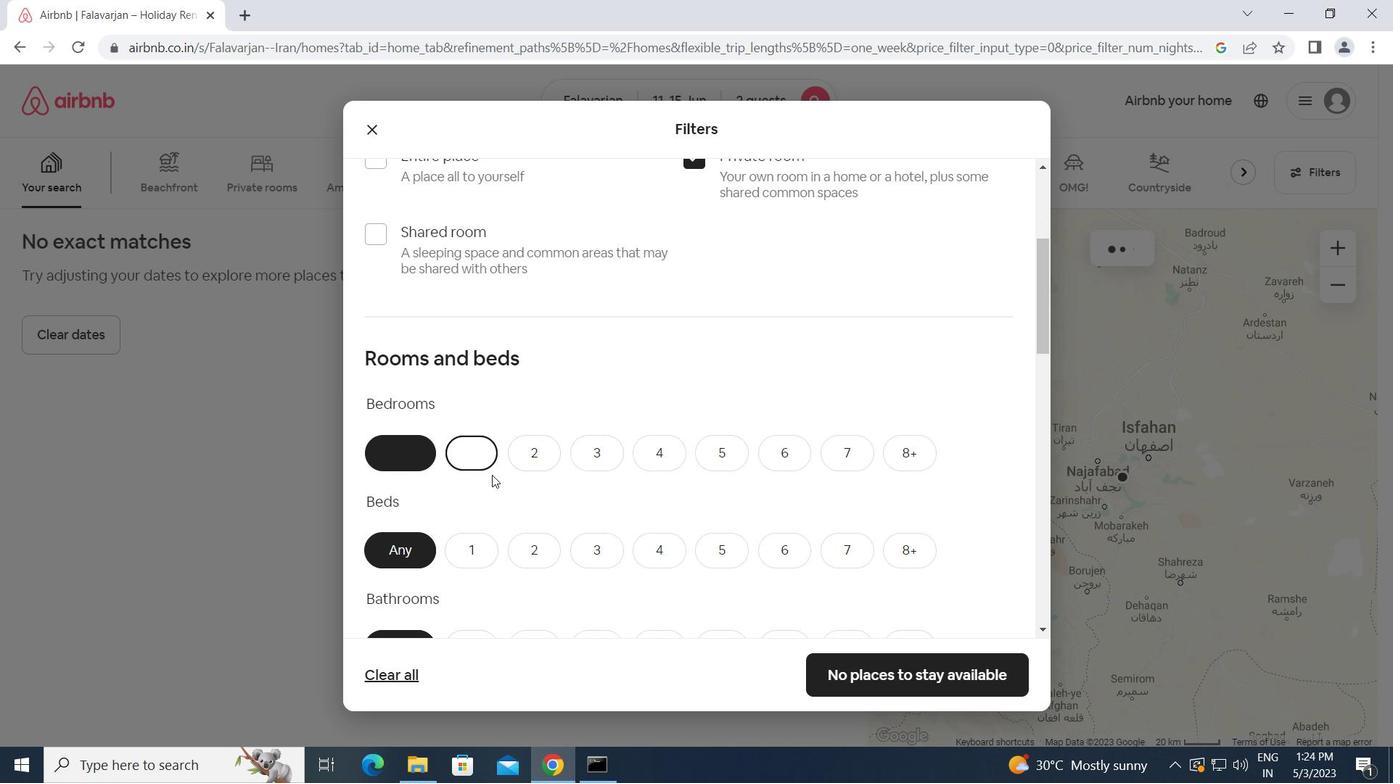 
Action: Mouse scrolled (499, 486) with delta (0, 0)
Screenshot: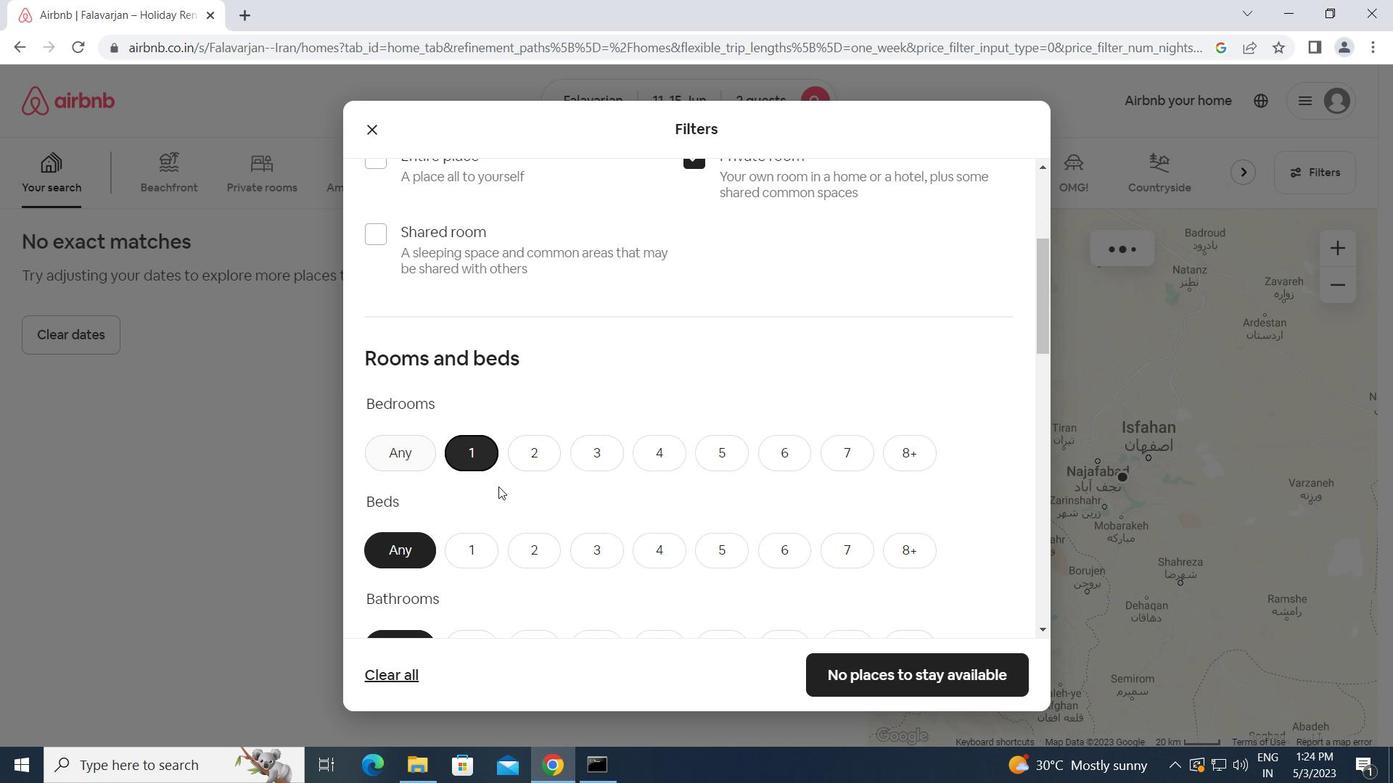 
Action: Mouse moved to (545, 361)
Screenshot: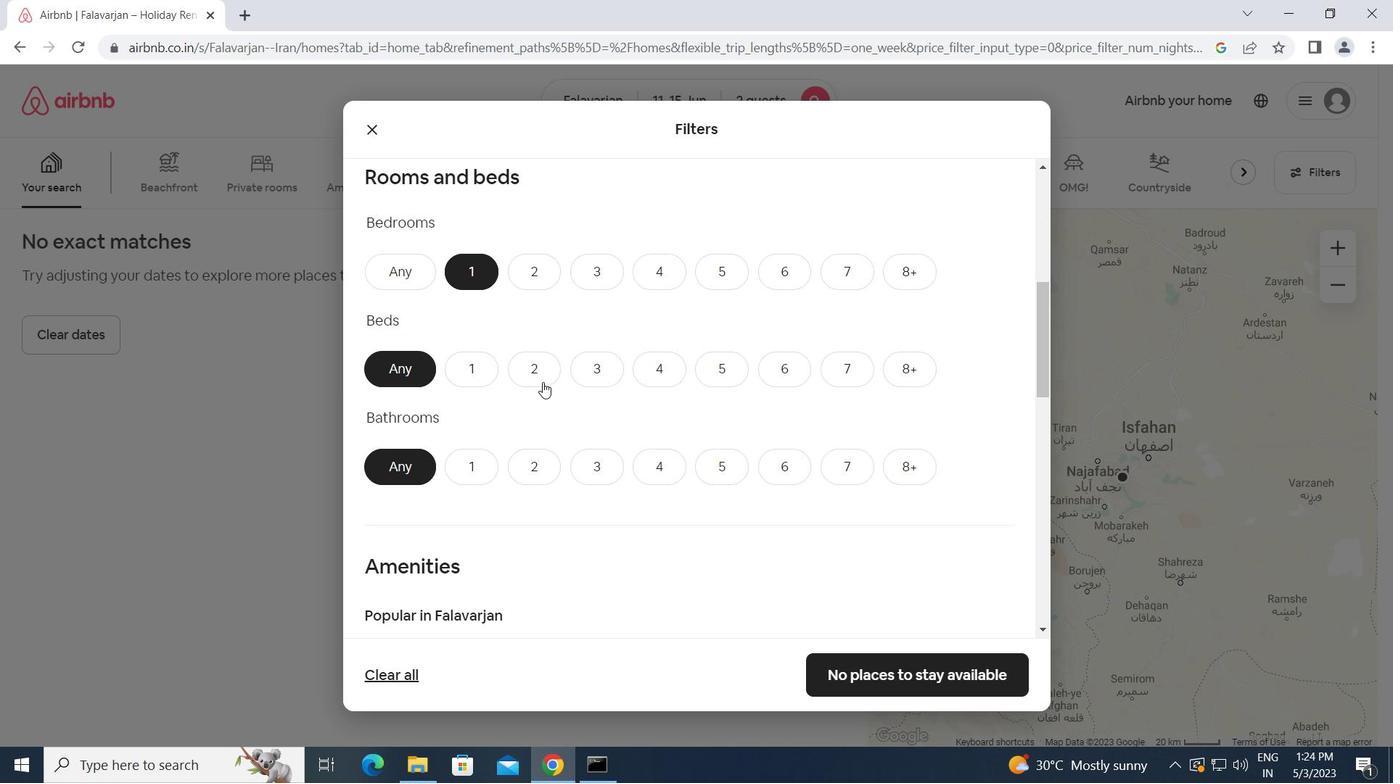 
Action: Mouse pressed left at (545, 361)
Screenshot: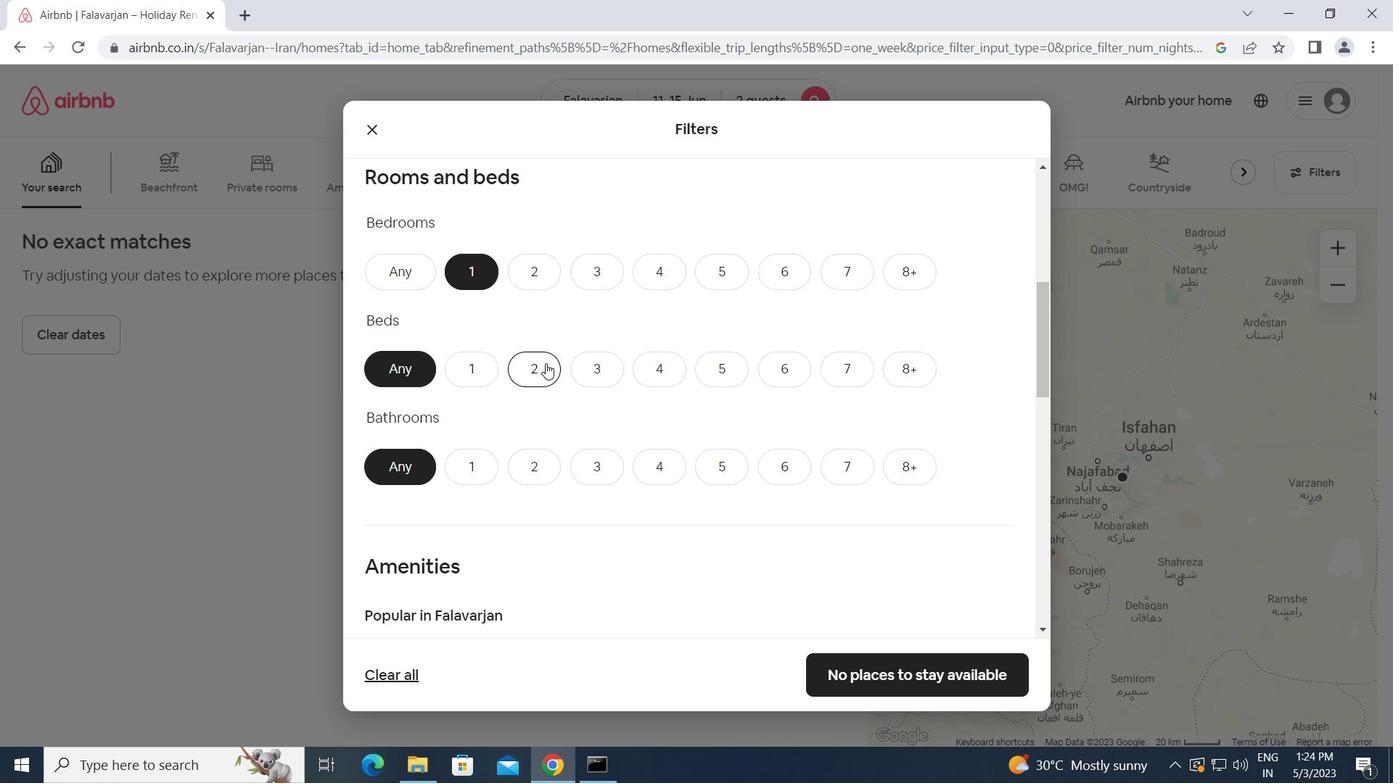 
Action: Mouse moved to (498, 470)
Screenshot: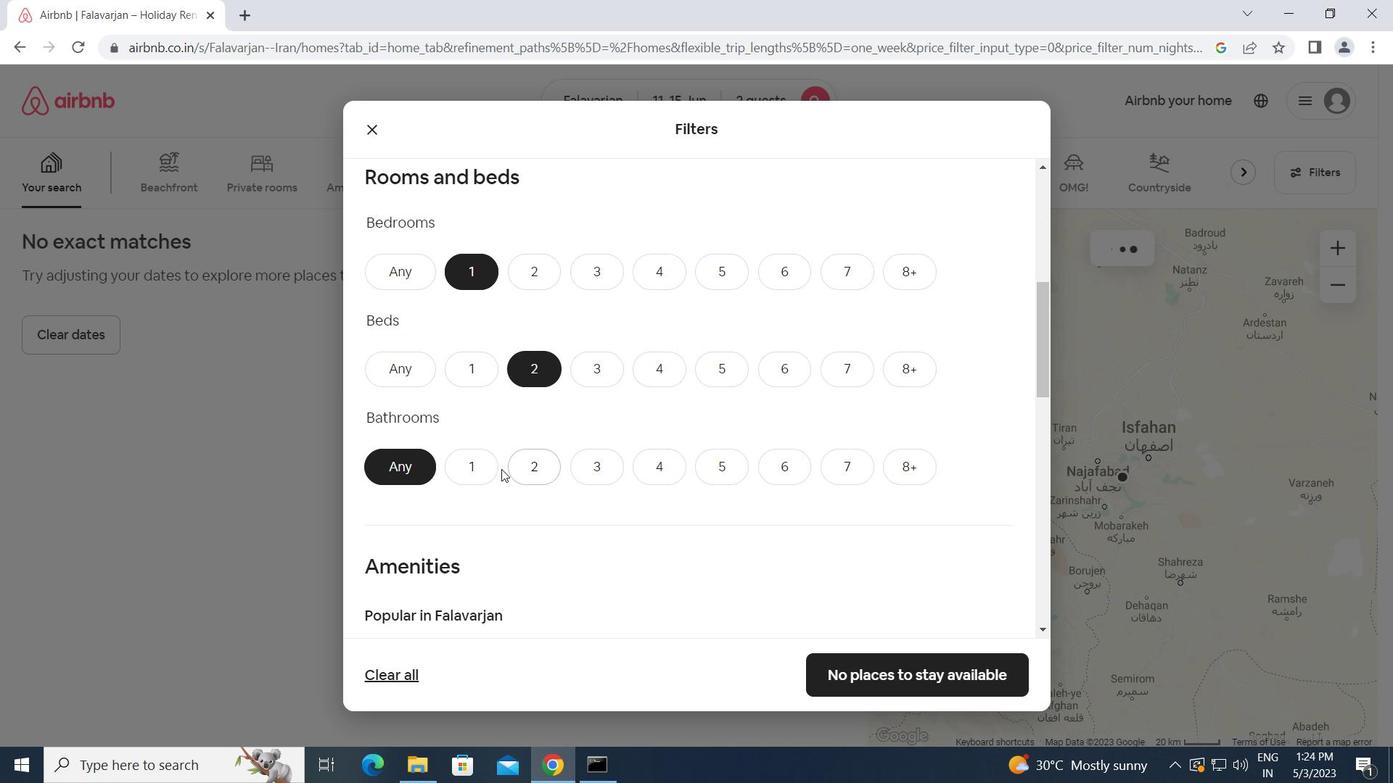
Action: Mouse pressed left at (498, 470)
Screenshot: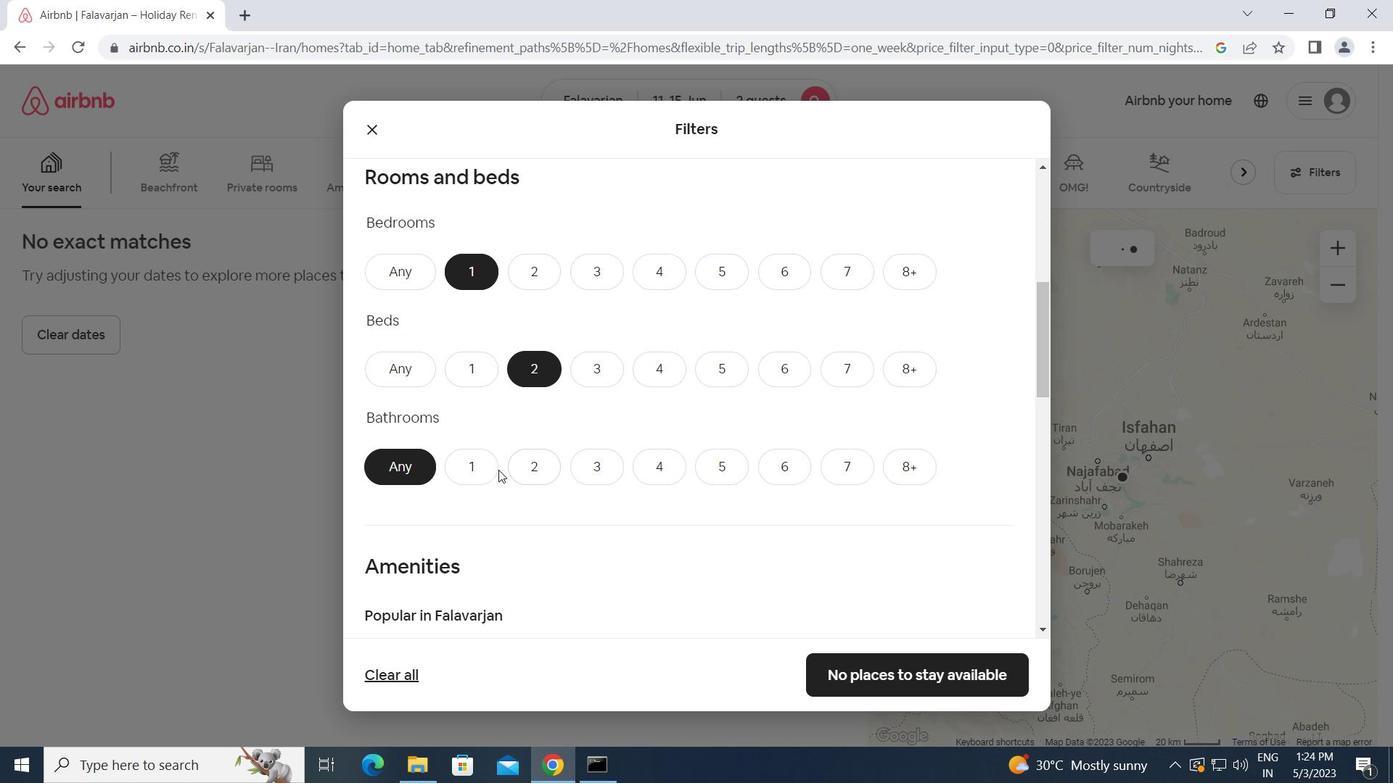 
Action: Mouse moved to (478, 472)
Screenshot: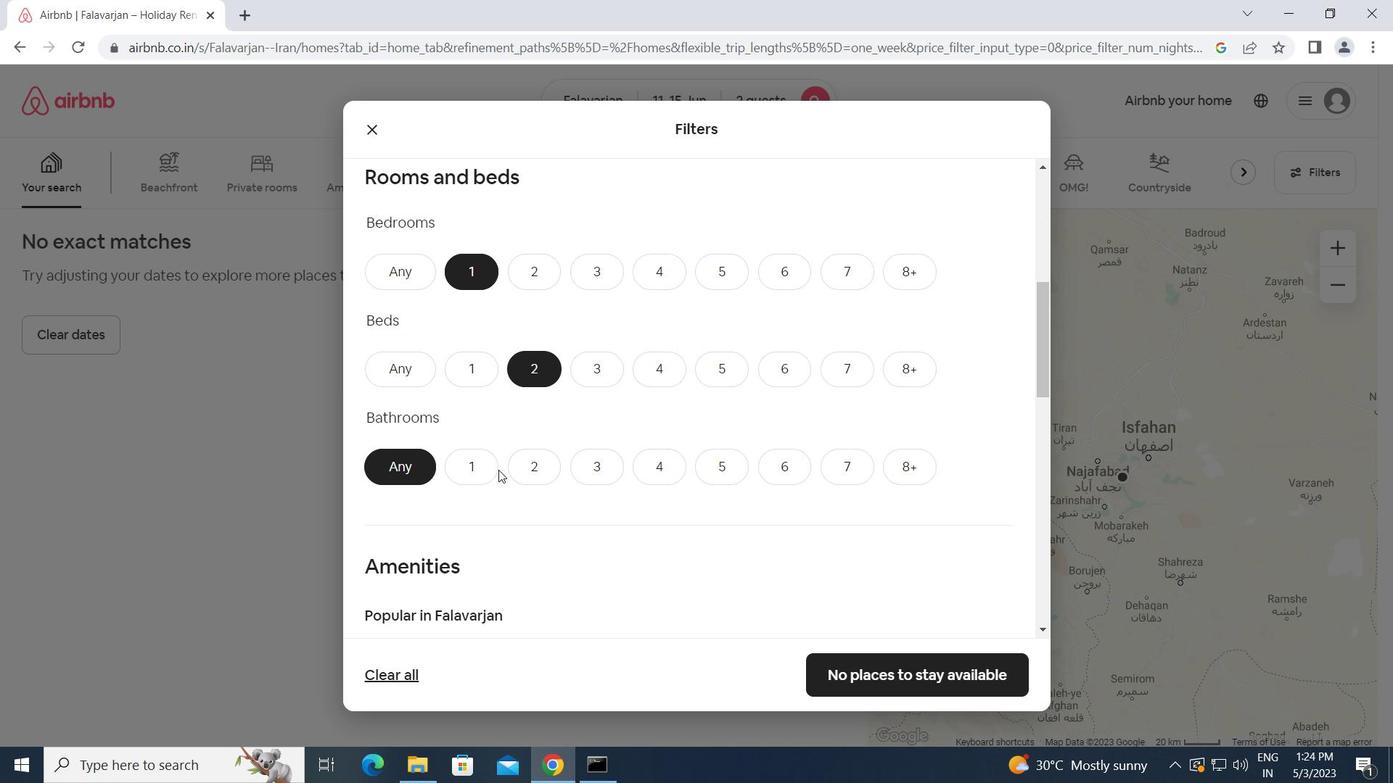 
Action: Mouse pressed left at (478, 472)
Screenshot: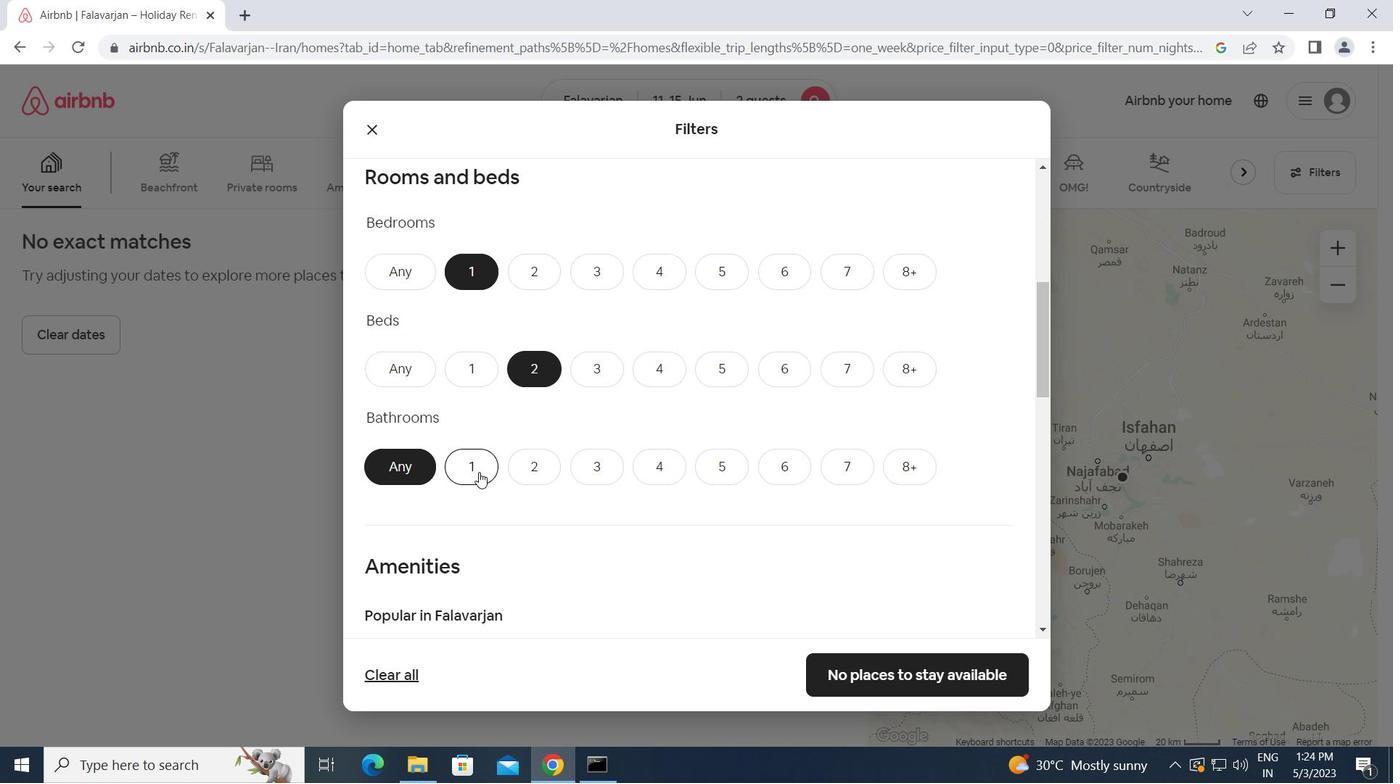 
Action: Mouse moved to (524, 495)
Screenshot: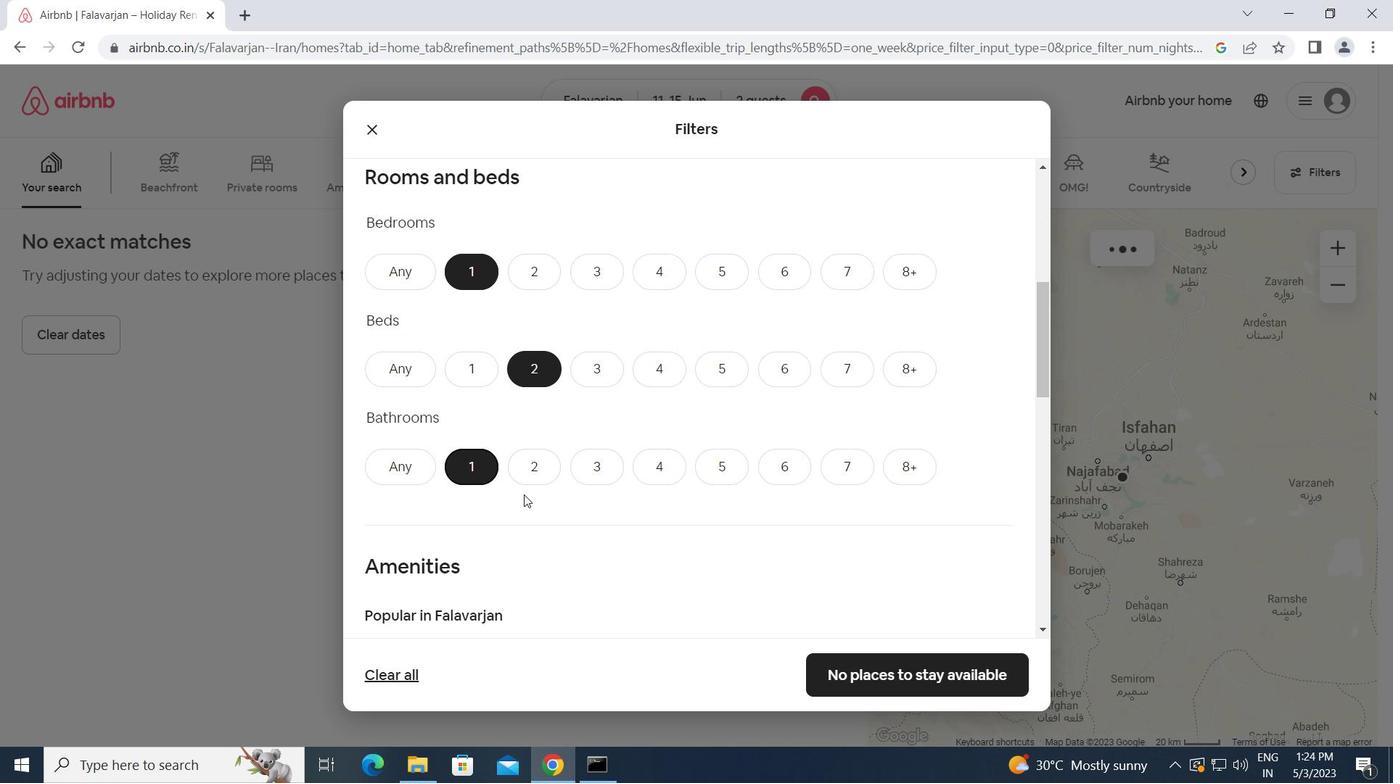 
Action: Mouse scrolled (524, 494) with delta (0, 0)
Screenshot: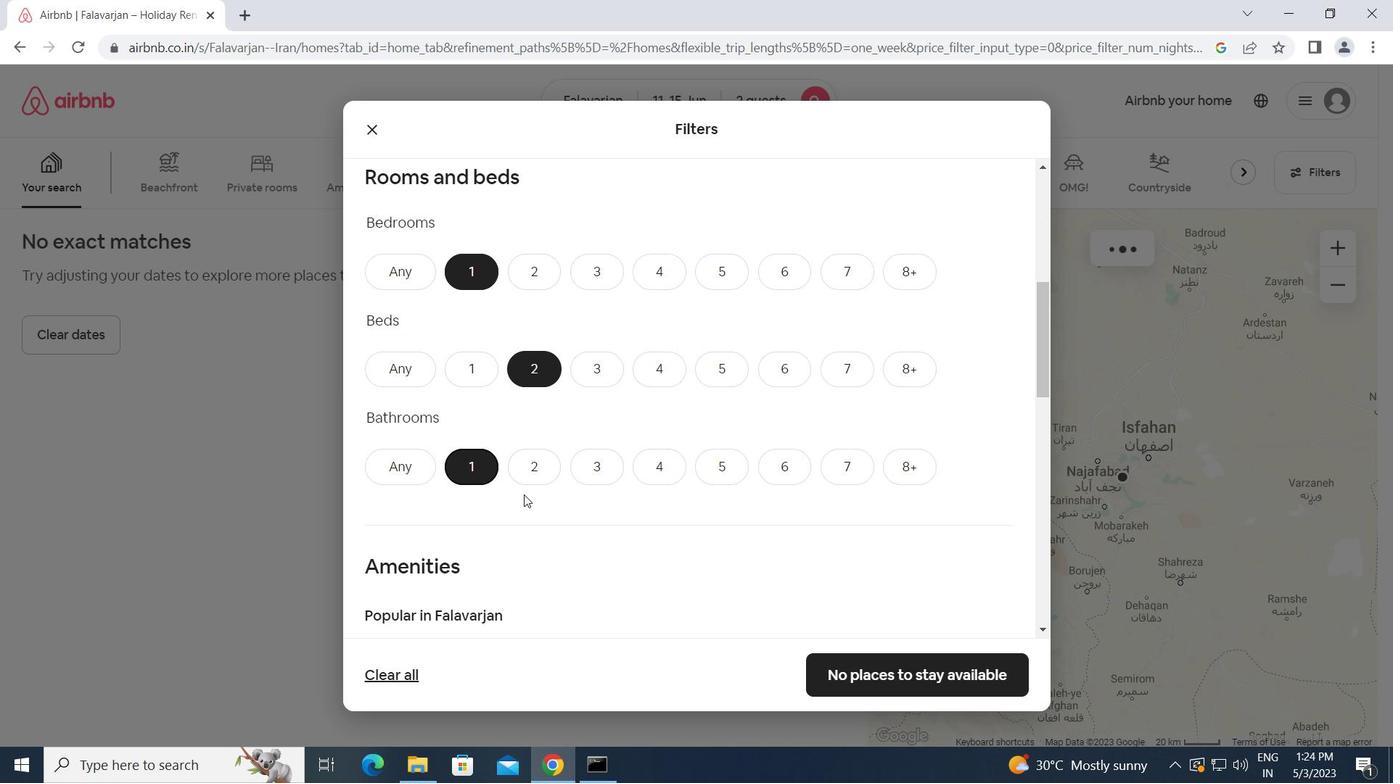 
Action: Mouse scrolled (524, 494) with delta (0, 0)
Screenshot: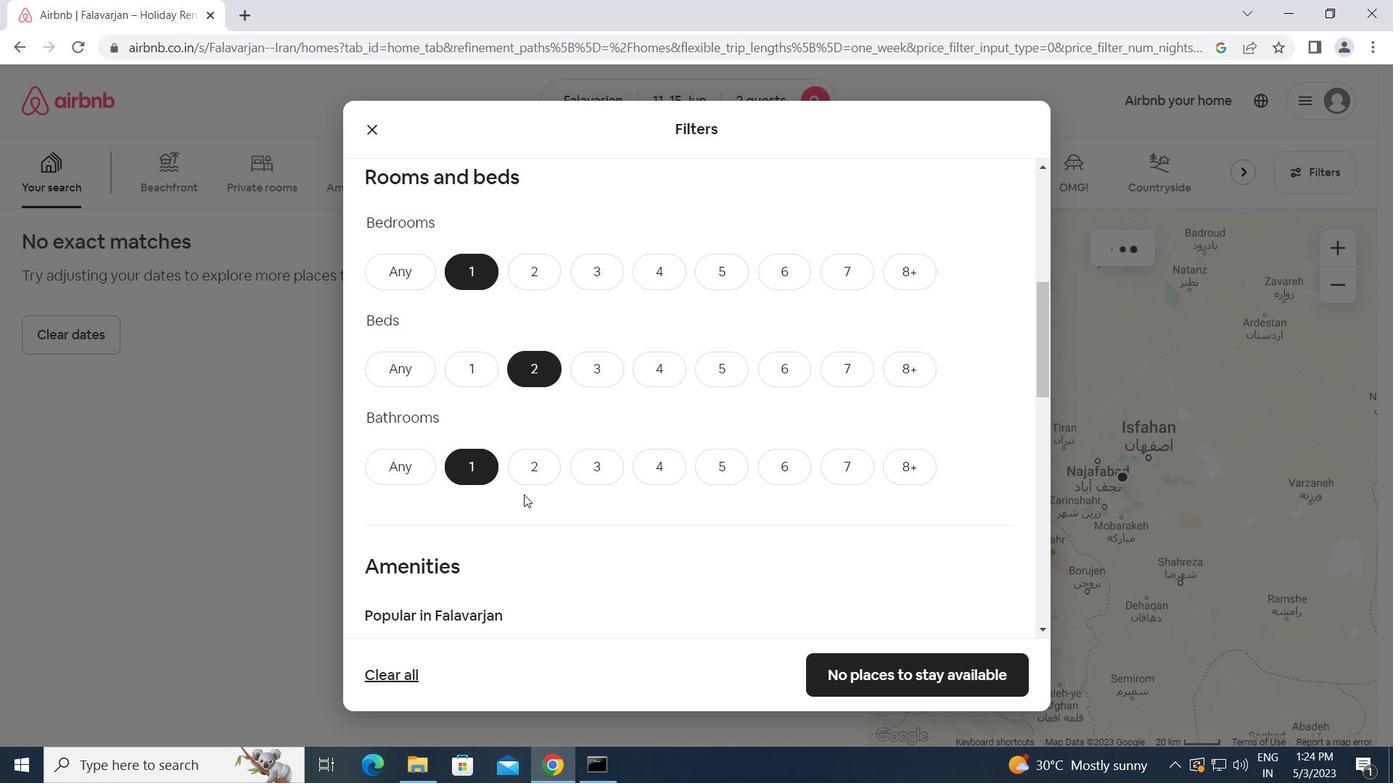 
Action: Mouse scrolled (524, 494) with delta (0, 0)
Screenshot: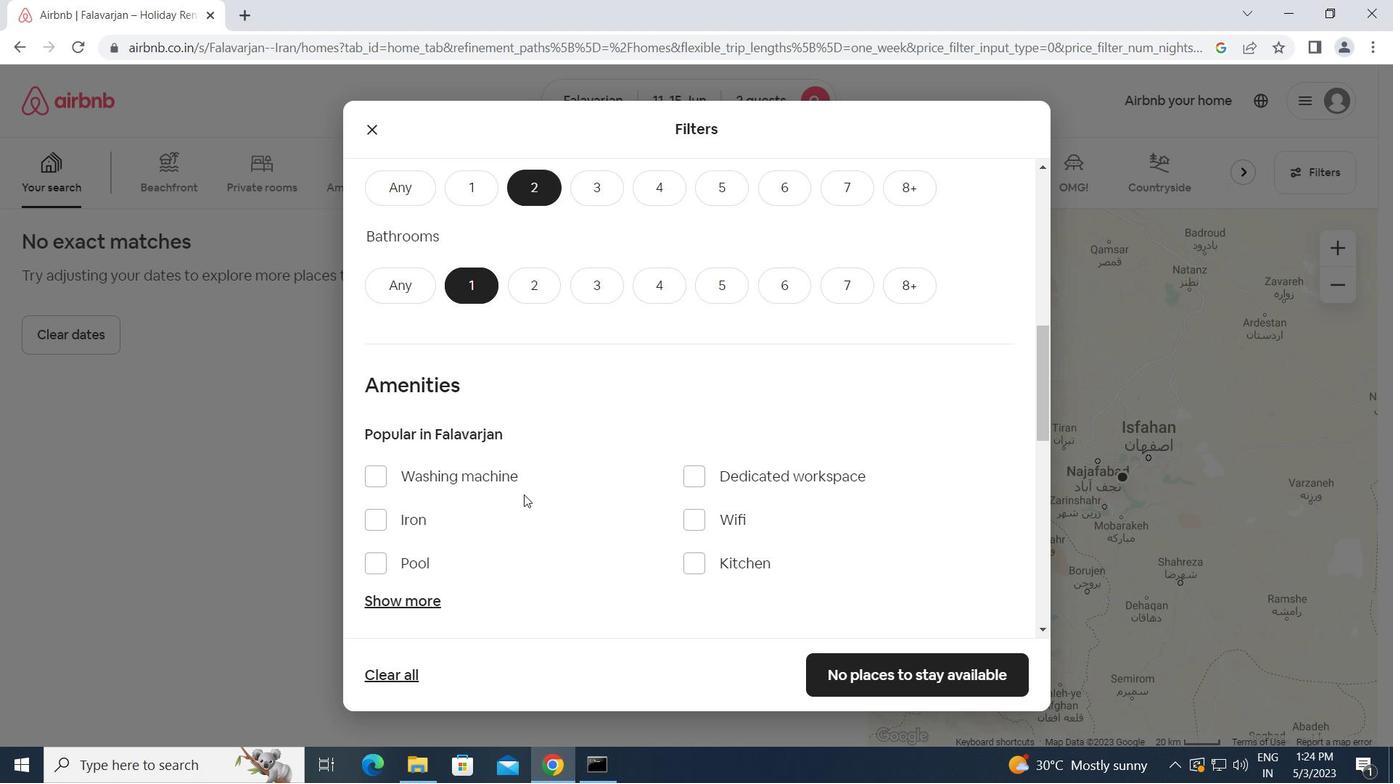 
Action: Mouse scrolled (524, 494) with delta (0, 0)
Screenshot: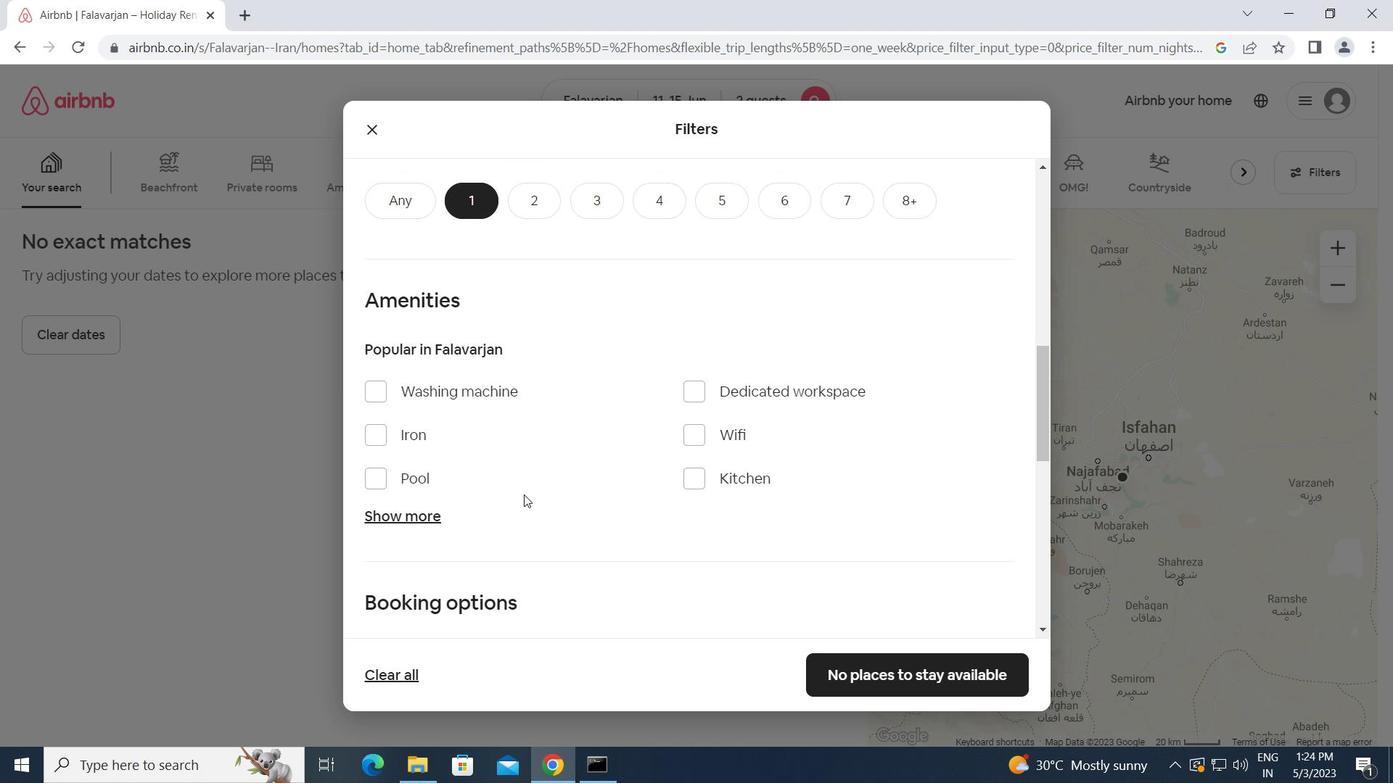 
Action: Mouse scrolled (524, 494) with delta (0, 0)
Screenshot: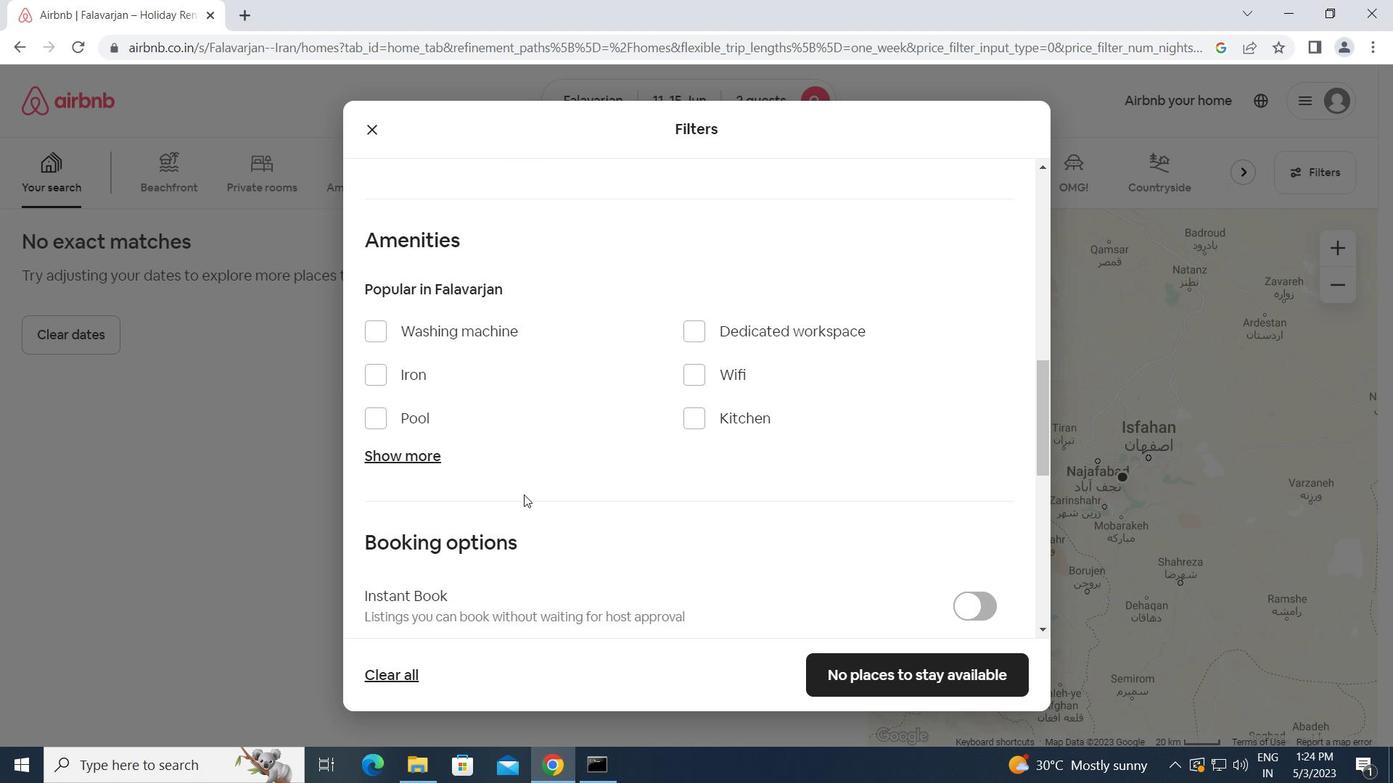 
Action: Mouse moved to (968, 536)
Screenshot: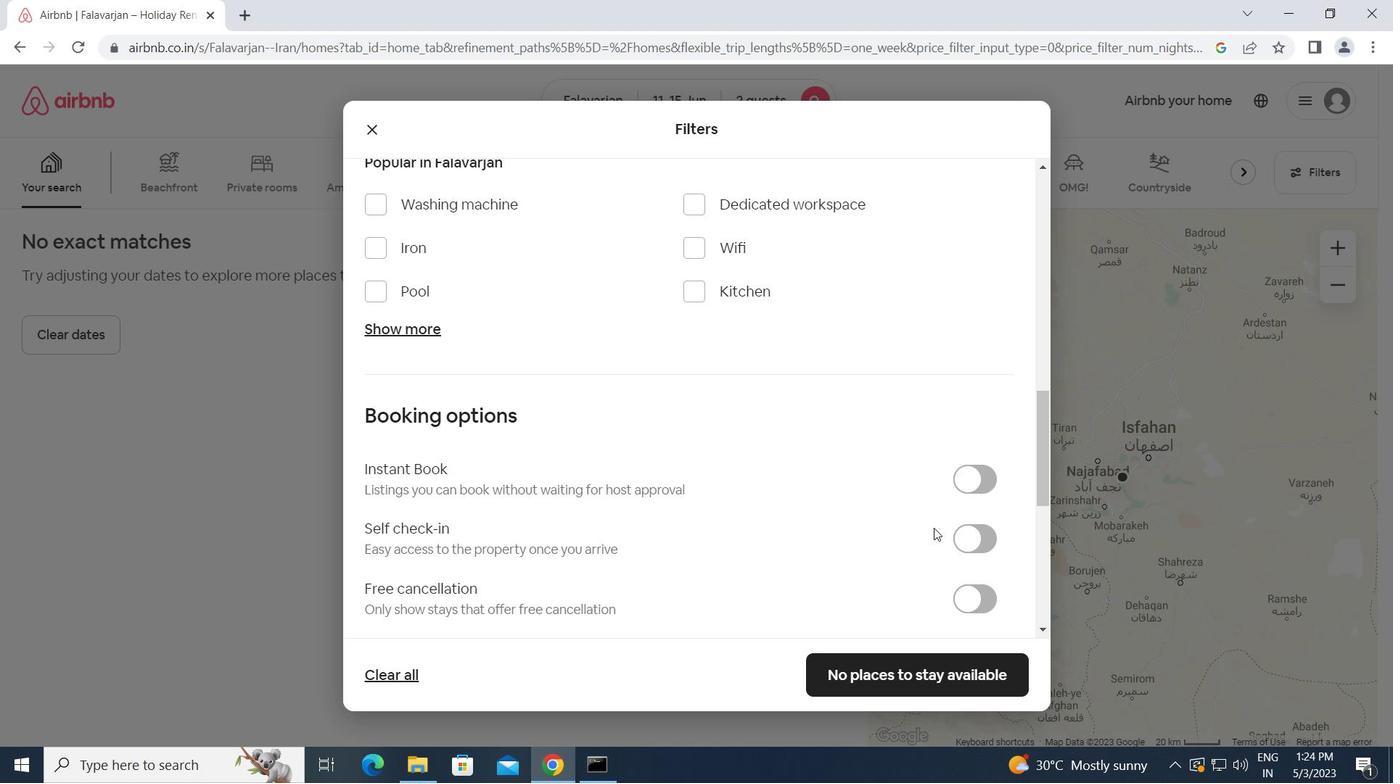 
Action: Mouse pressed left at (968, 536)
Screenshot: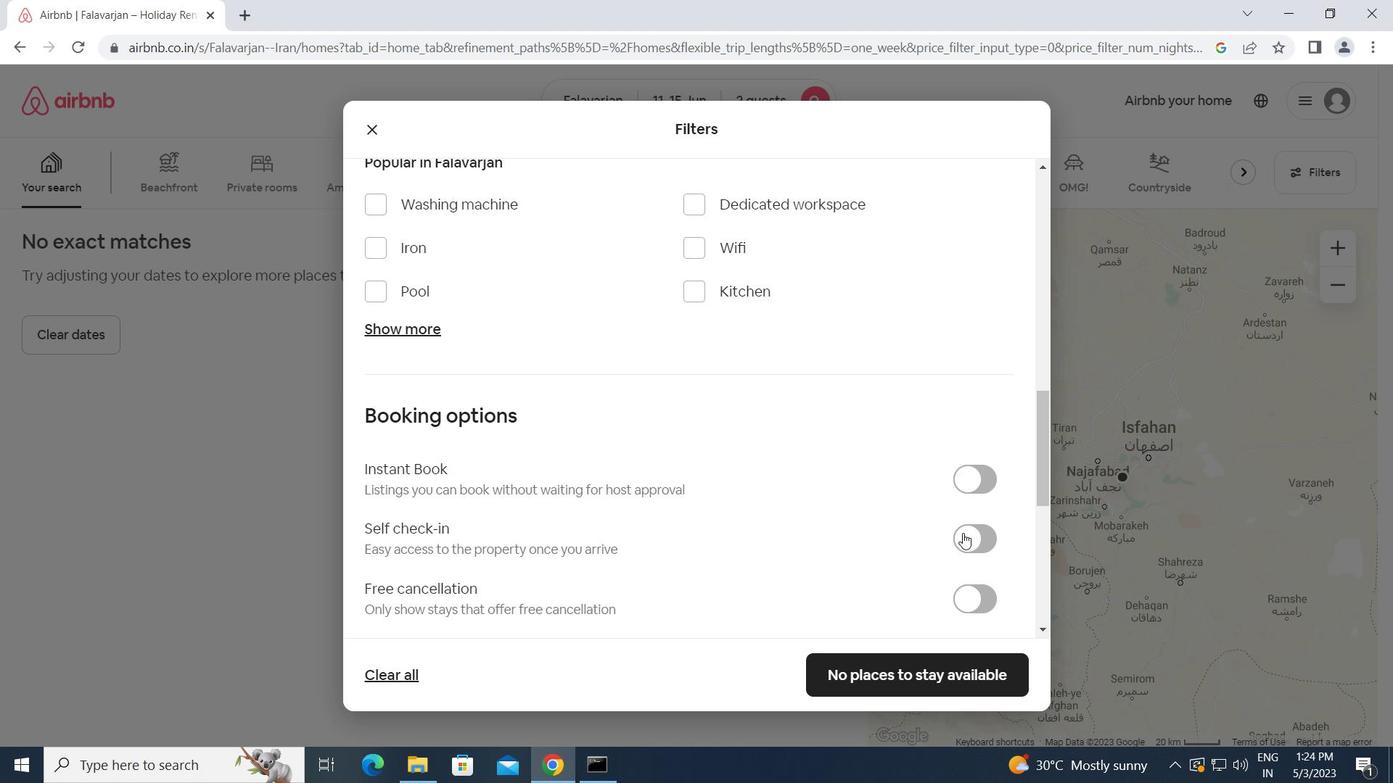 
Action: Mouse moved to (841, 544)
Screenshot: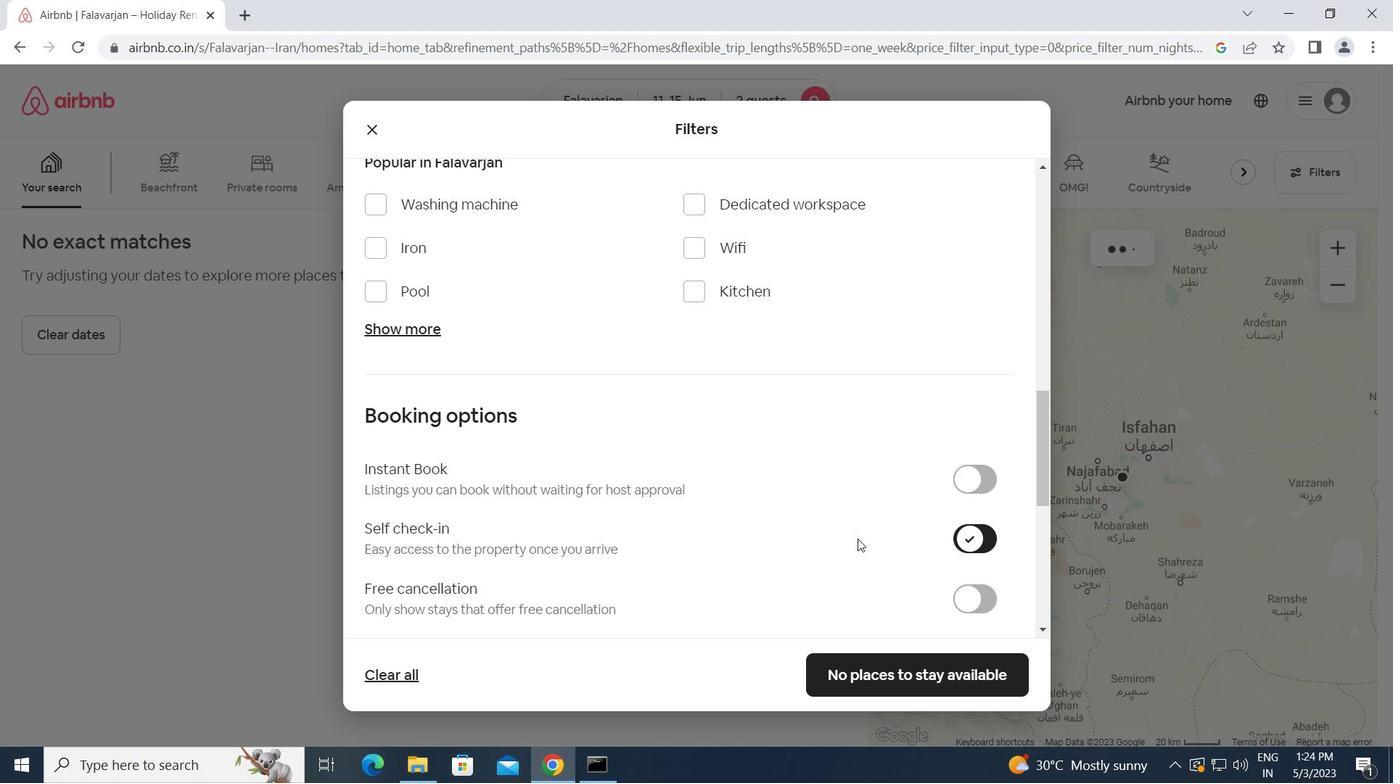 
Action: Mouse scrolled (841, 544) with delta (0, 0)
Screenshot: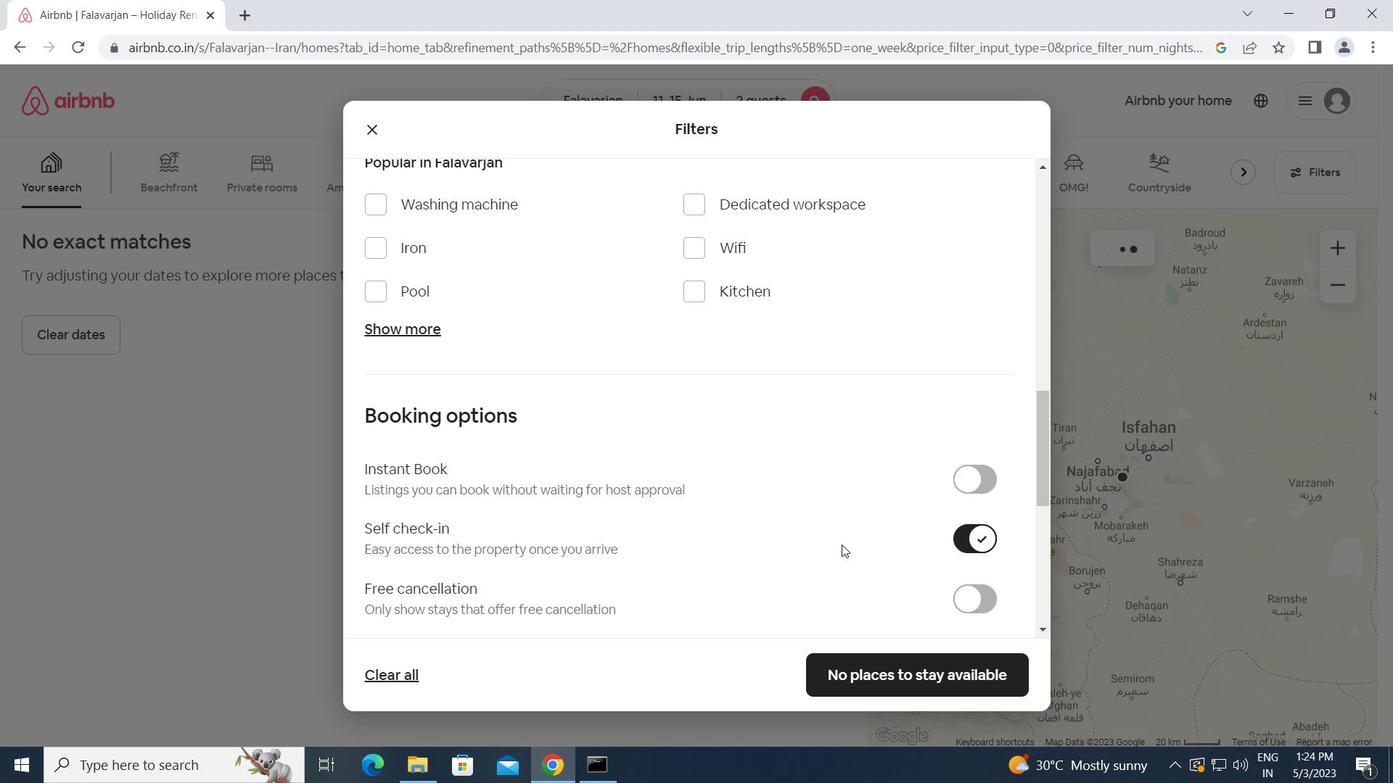 
Action: Mouse scrolled (841, 544) with delta (0, 0)
Screenshot: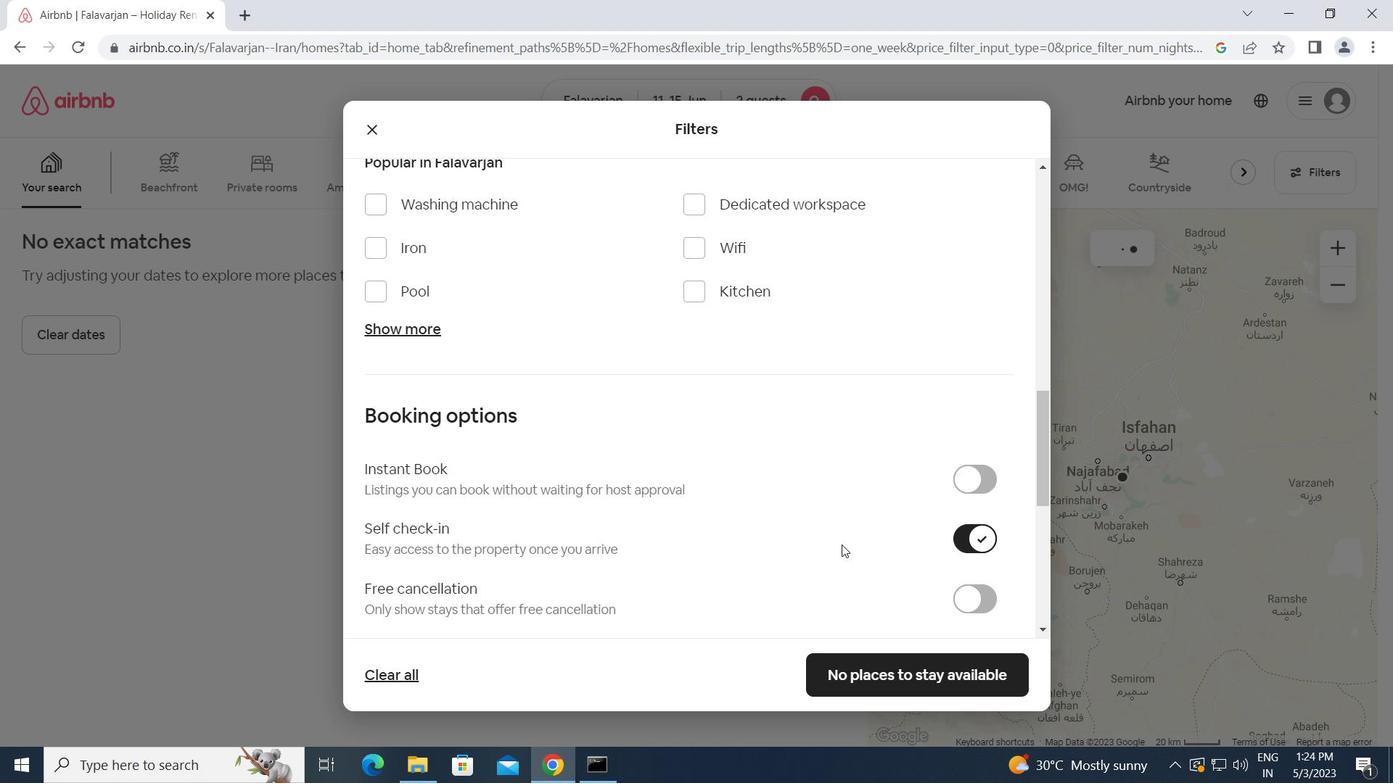 
Action: Mouse scrolled (841, 544) with delta (0, 0)
Screenshot: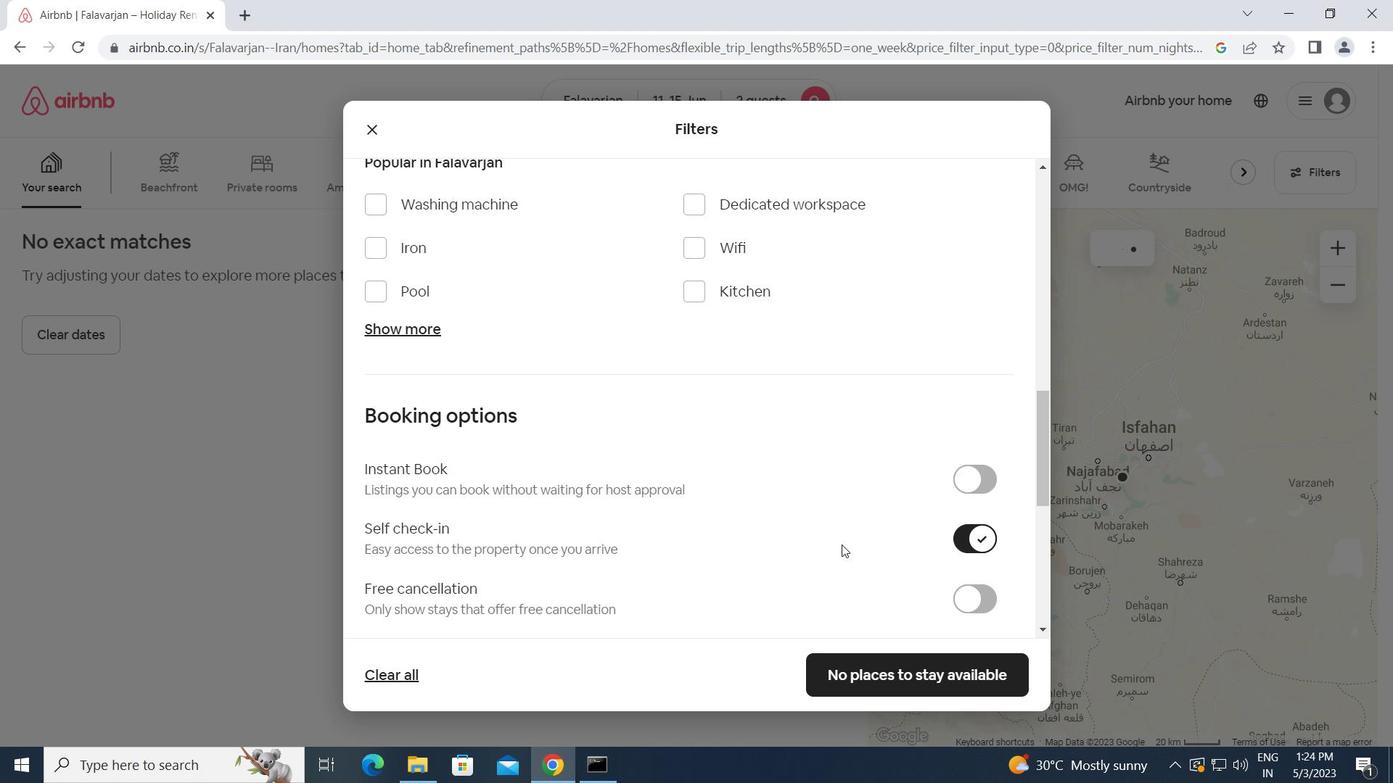 
Action: Mouse scrolled (841, 544) with delta (0, 0)
Screenshot: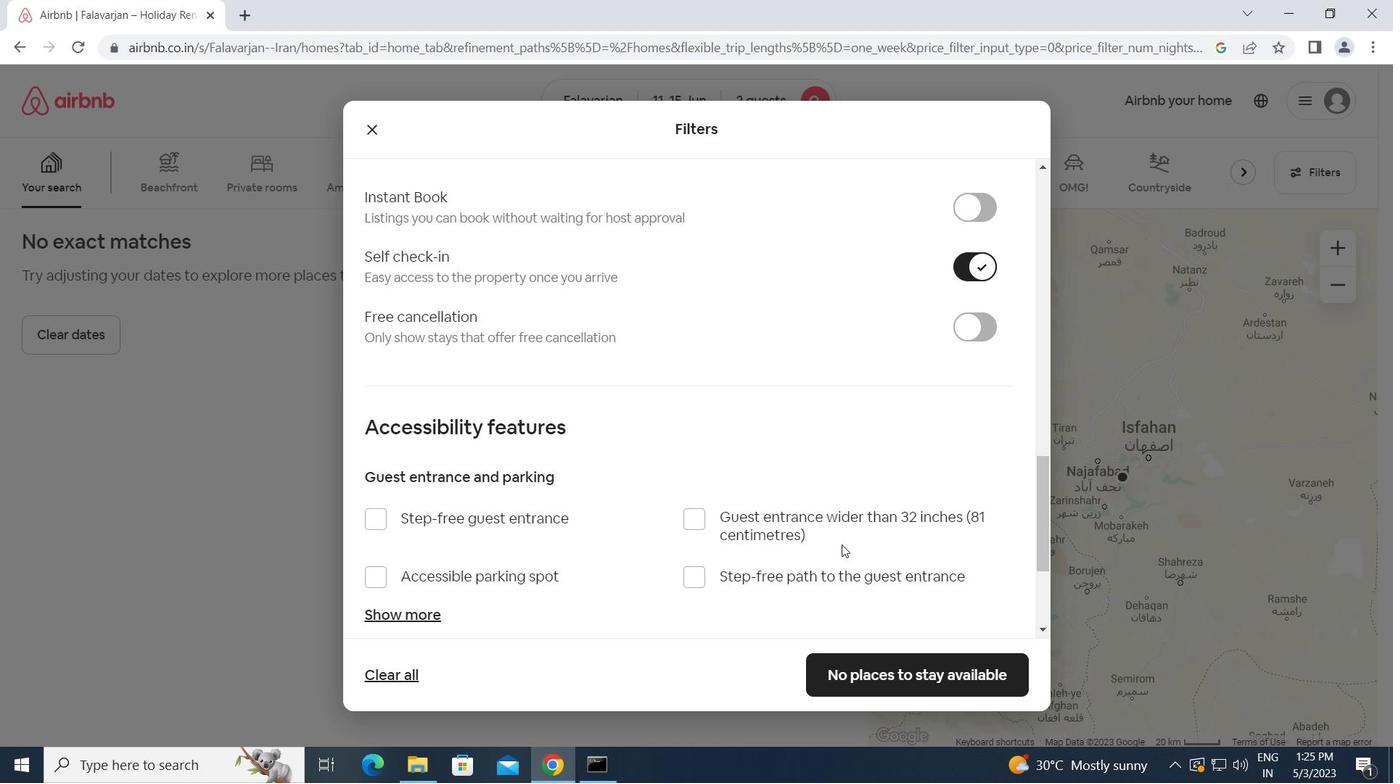 
Action: Mouse scrolled (841, 544) with delta (0, 0)
Screenshot: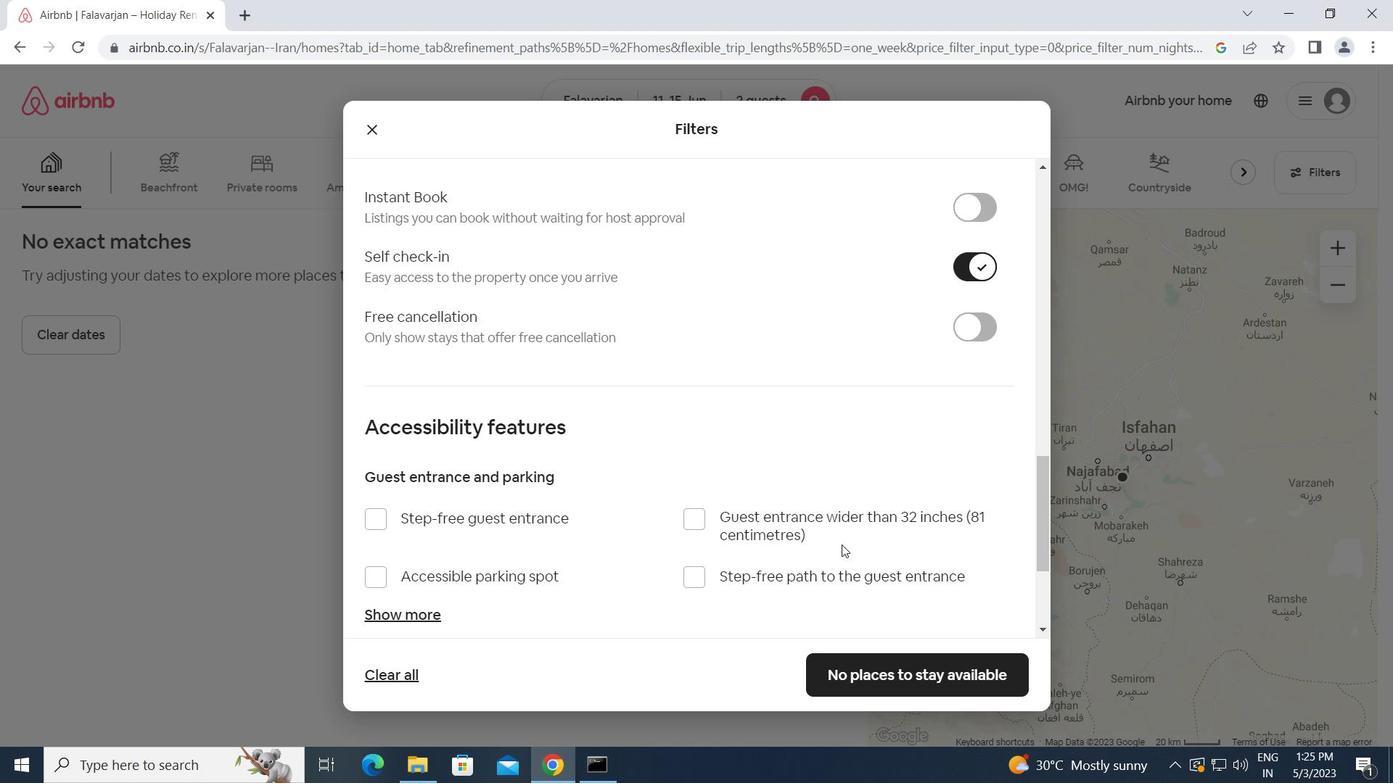 
Action: Mouse scrolled (841, 544) with delta (0, 0)
Screenshot: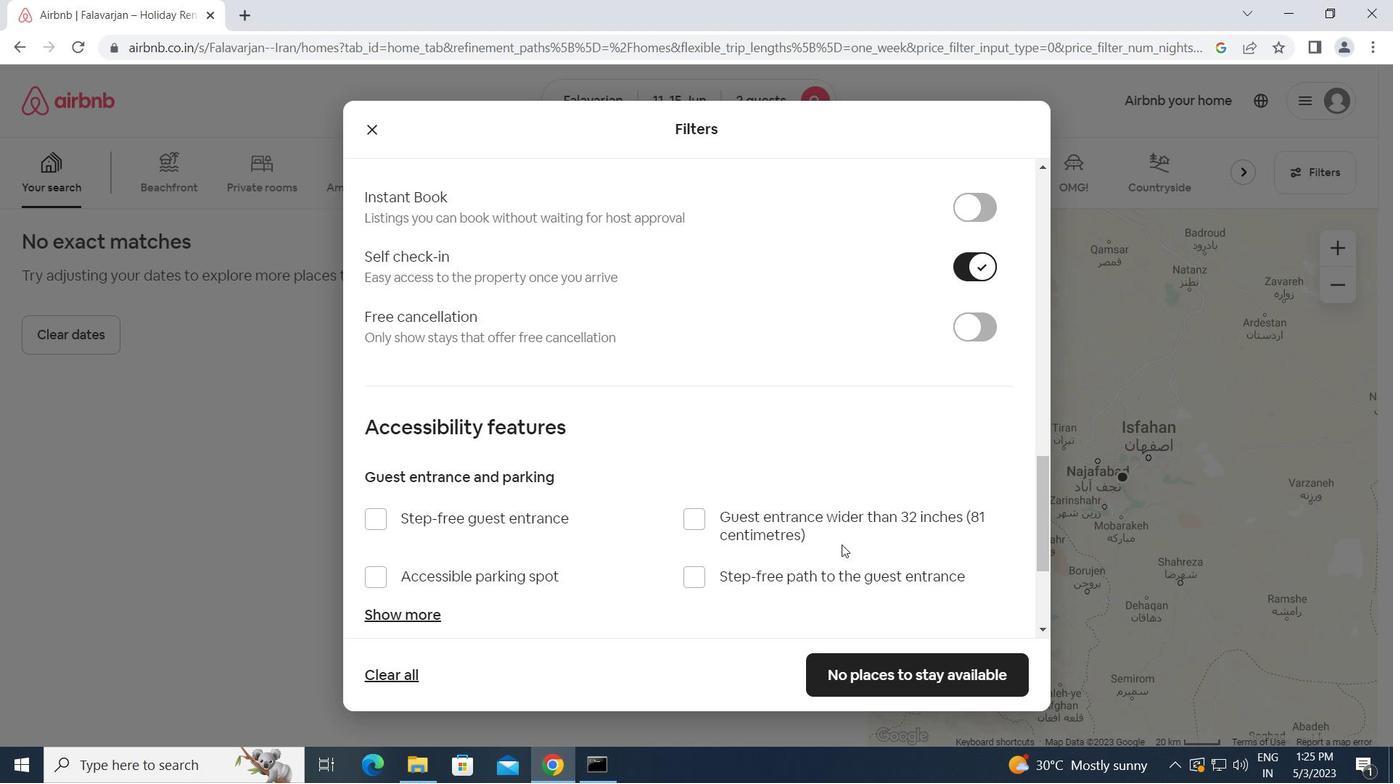 
Action: Mouse scrolled (841, 544) with delta (0, 0)
Screenshot: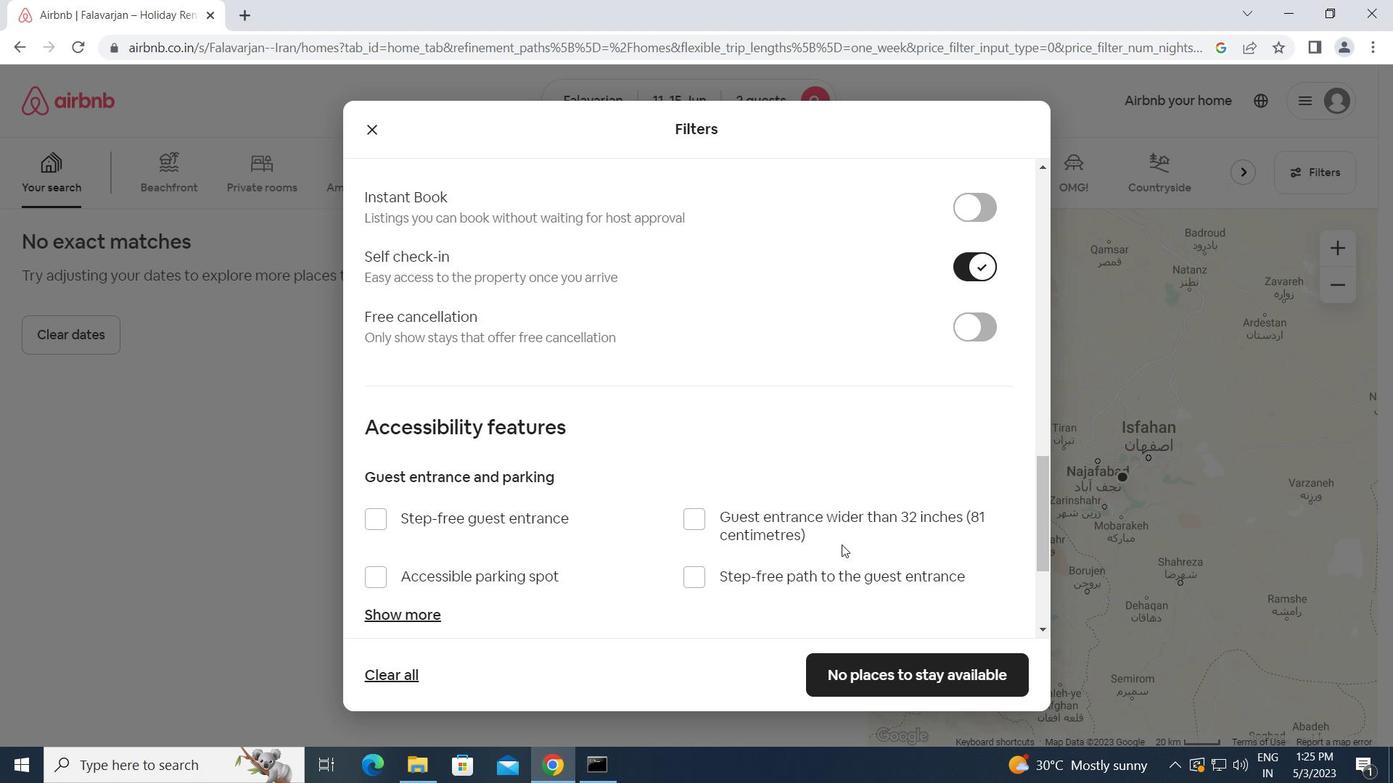 
Action: Mouse moved to (841, 555)
Screenshot: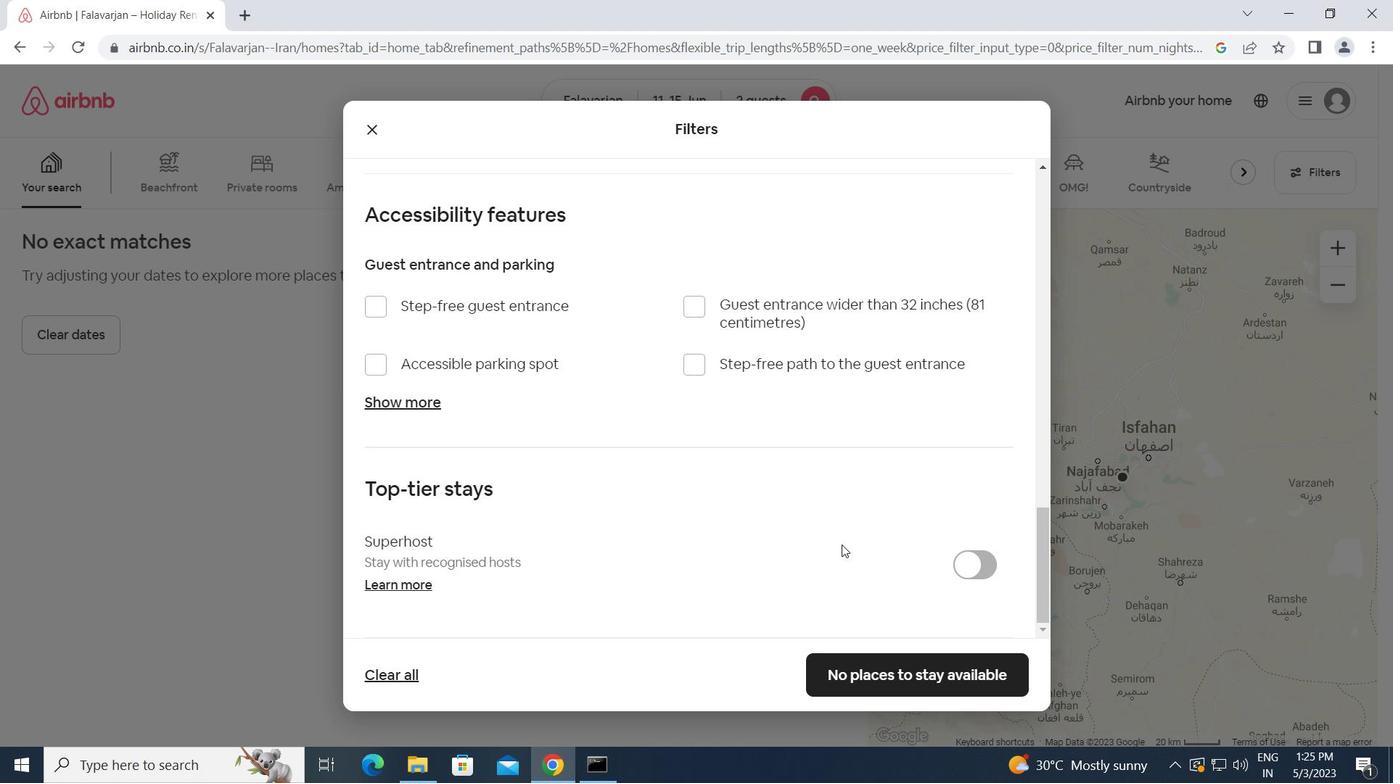 
Action: Mouse scrolled (841, 555) with delta (0, 0)
Screenshot: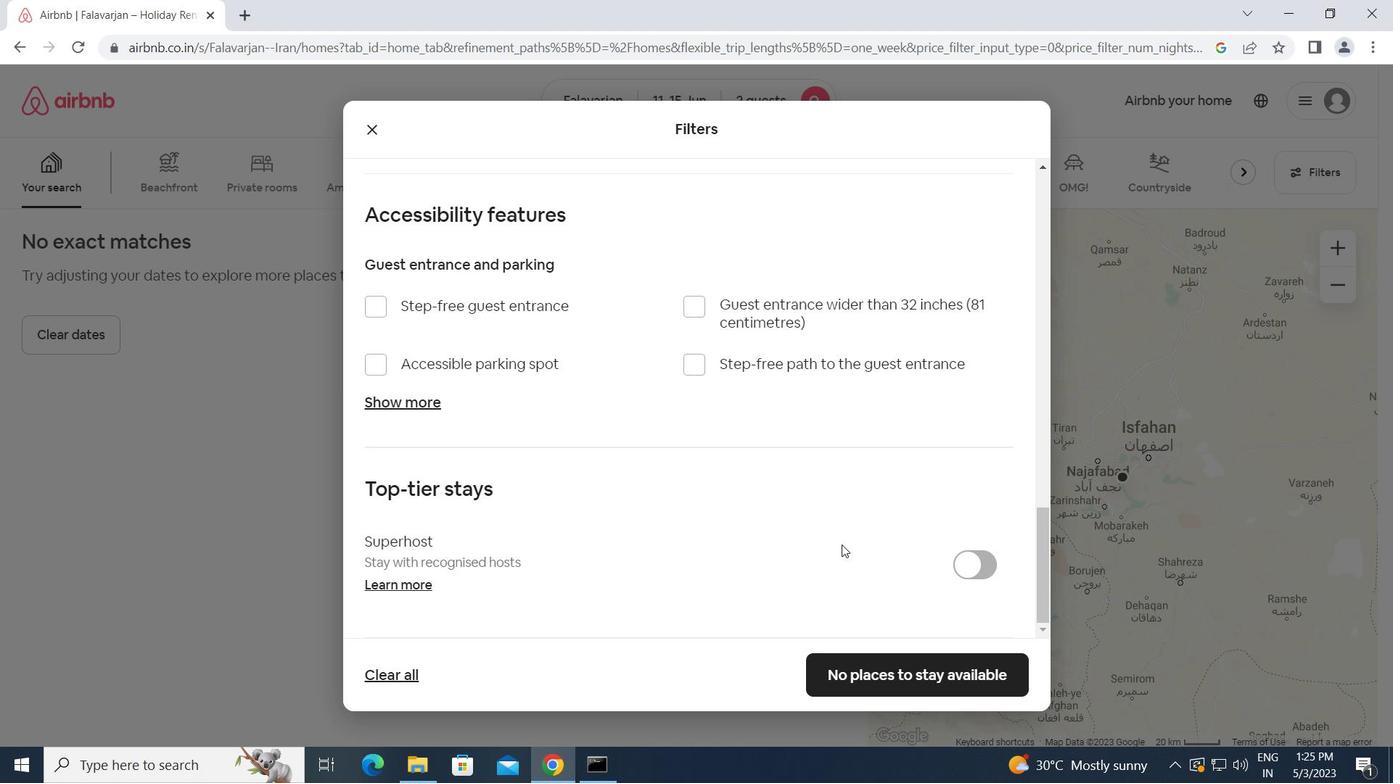 
Action: Mouse moved to (841, 562)
Screenshot: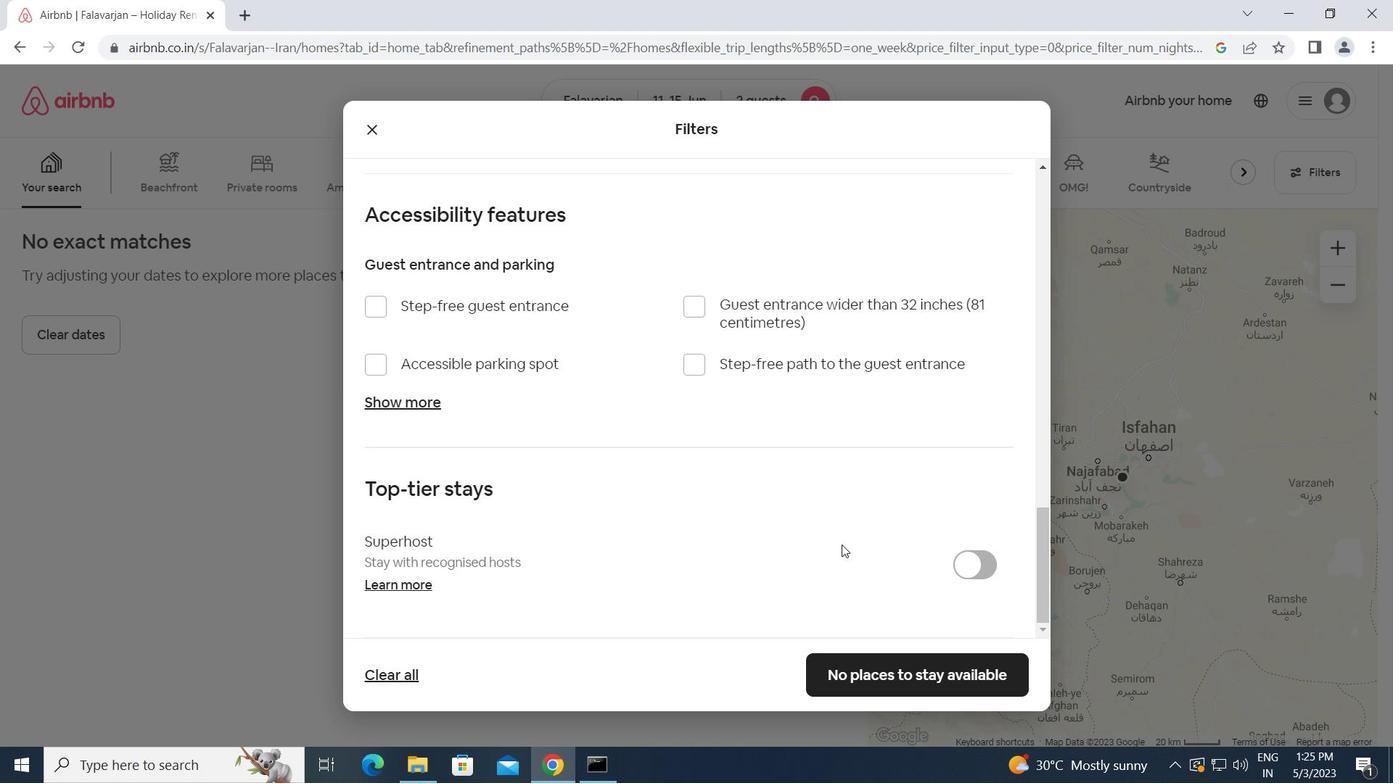 
Action: Mouse scrolled (841, 561) with delta (0, 0)
Screenshot: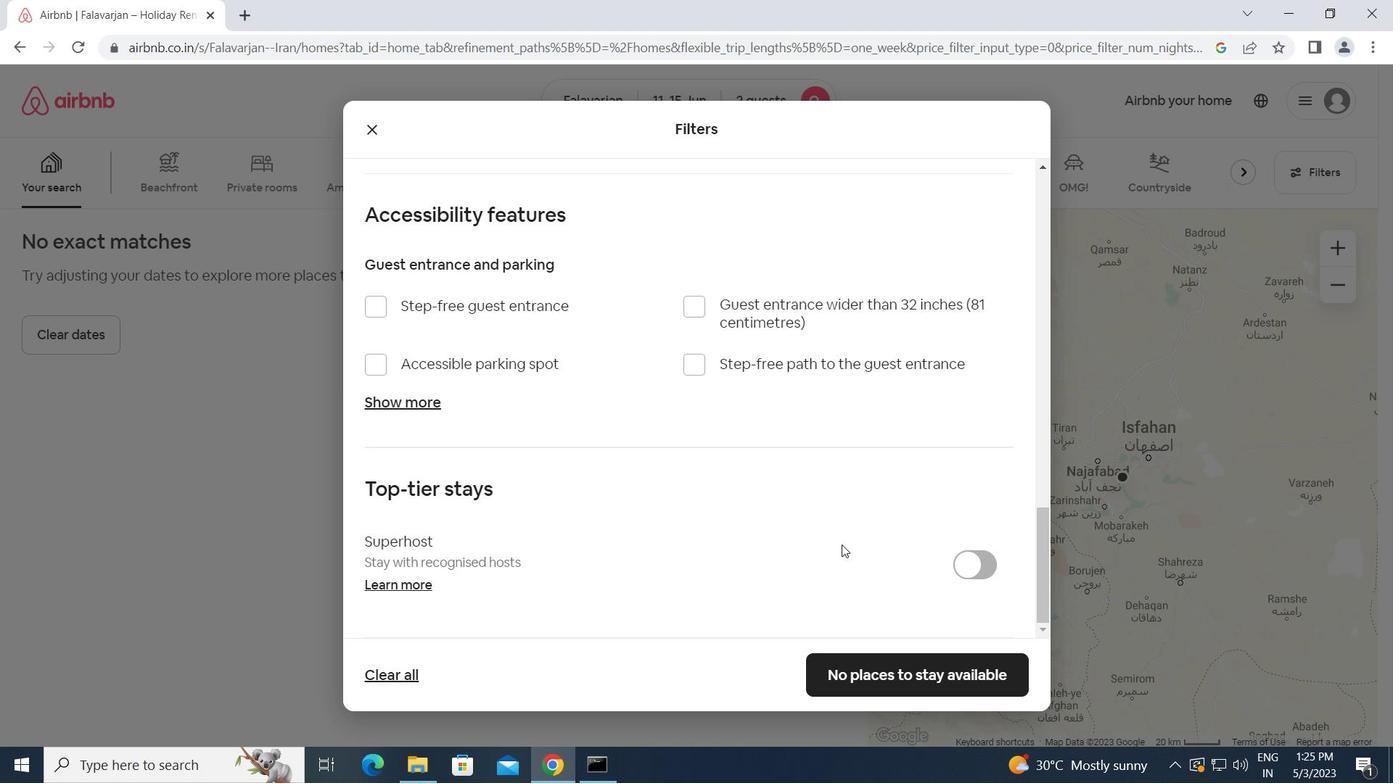 
Action: Mouse scrolled (841, 561) with delta (0, 0)
Screenshot: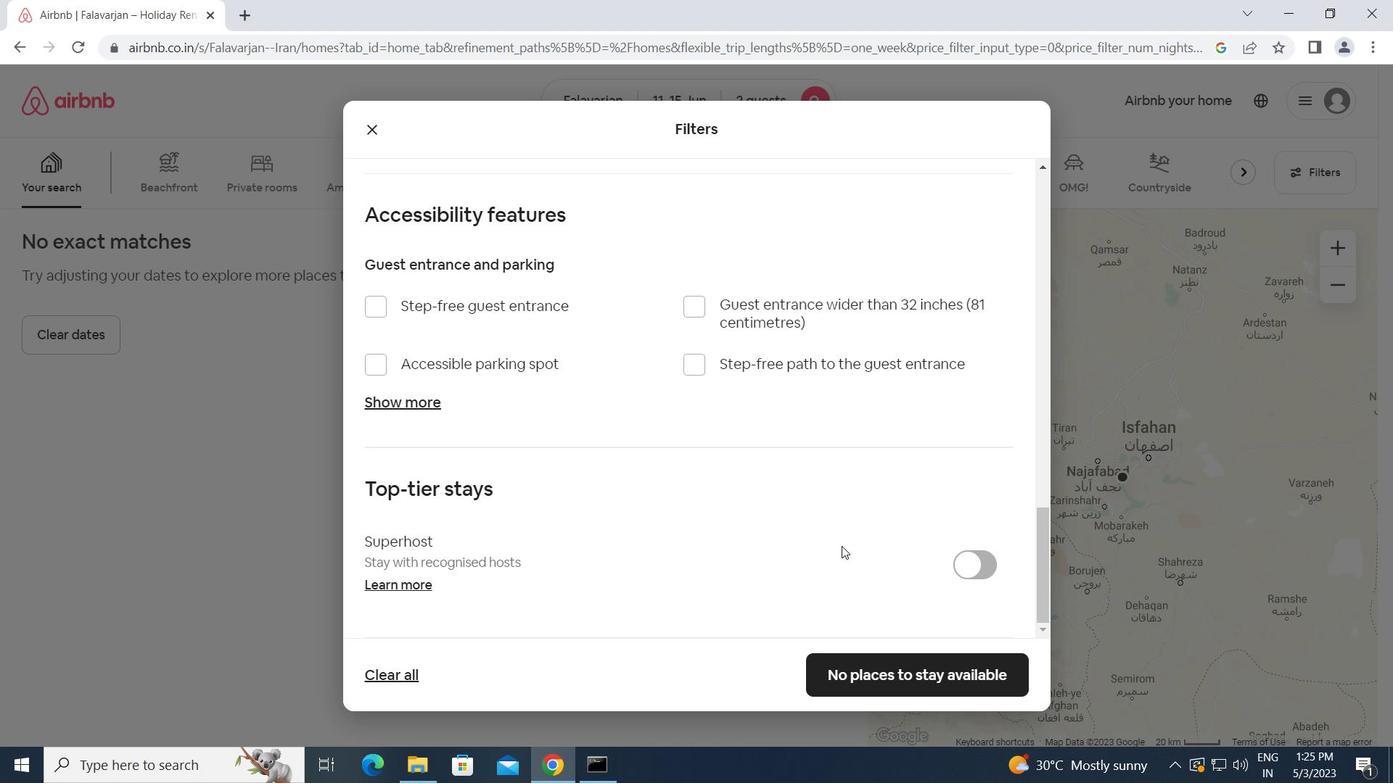 
Action: Mouse moved to (886, 664)
Screenshot: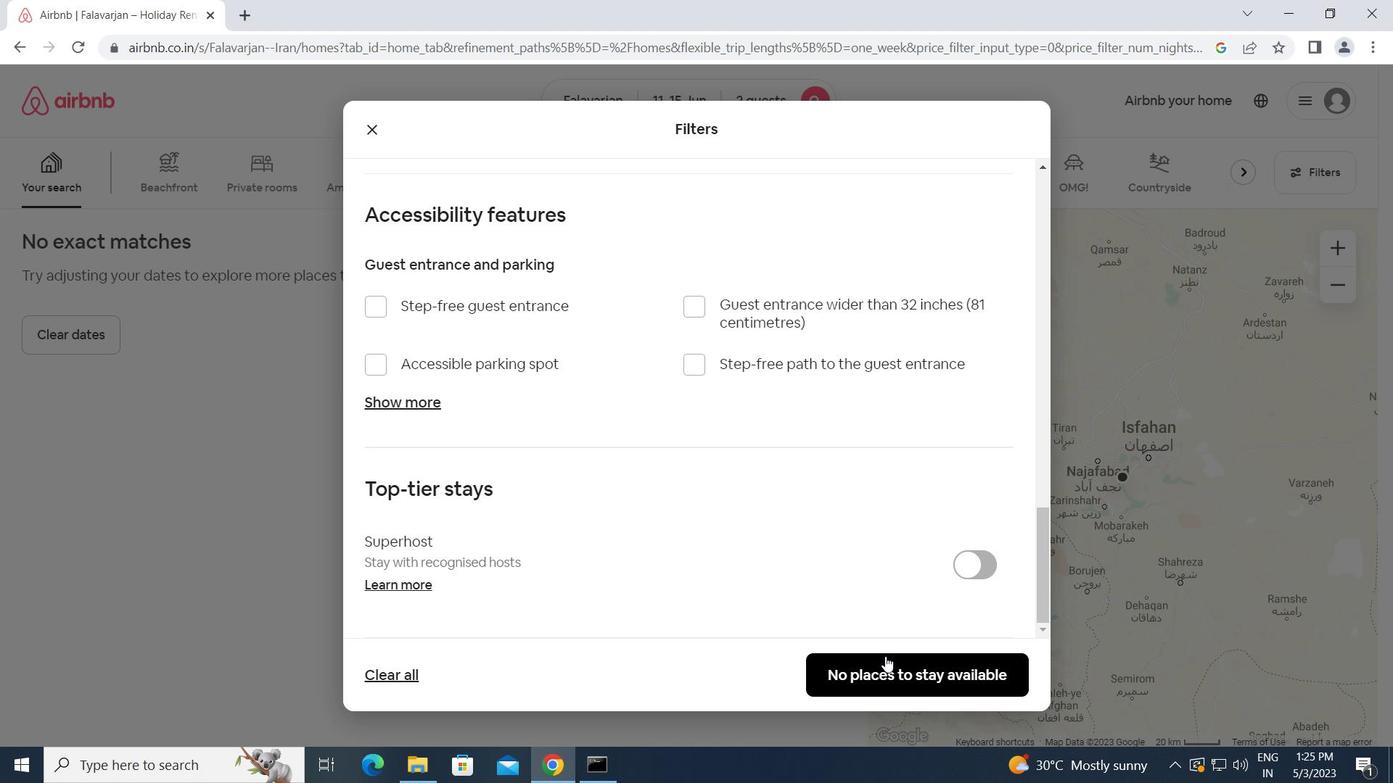 
Action: Mouse pressed left at (886, 664)
Screenshot: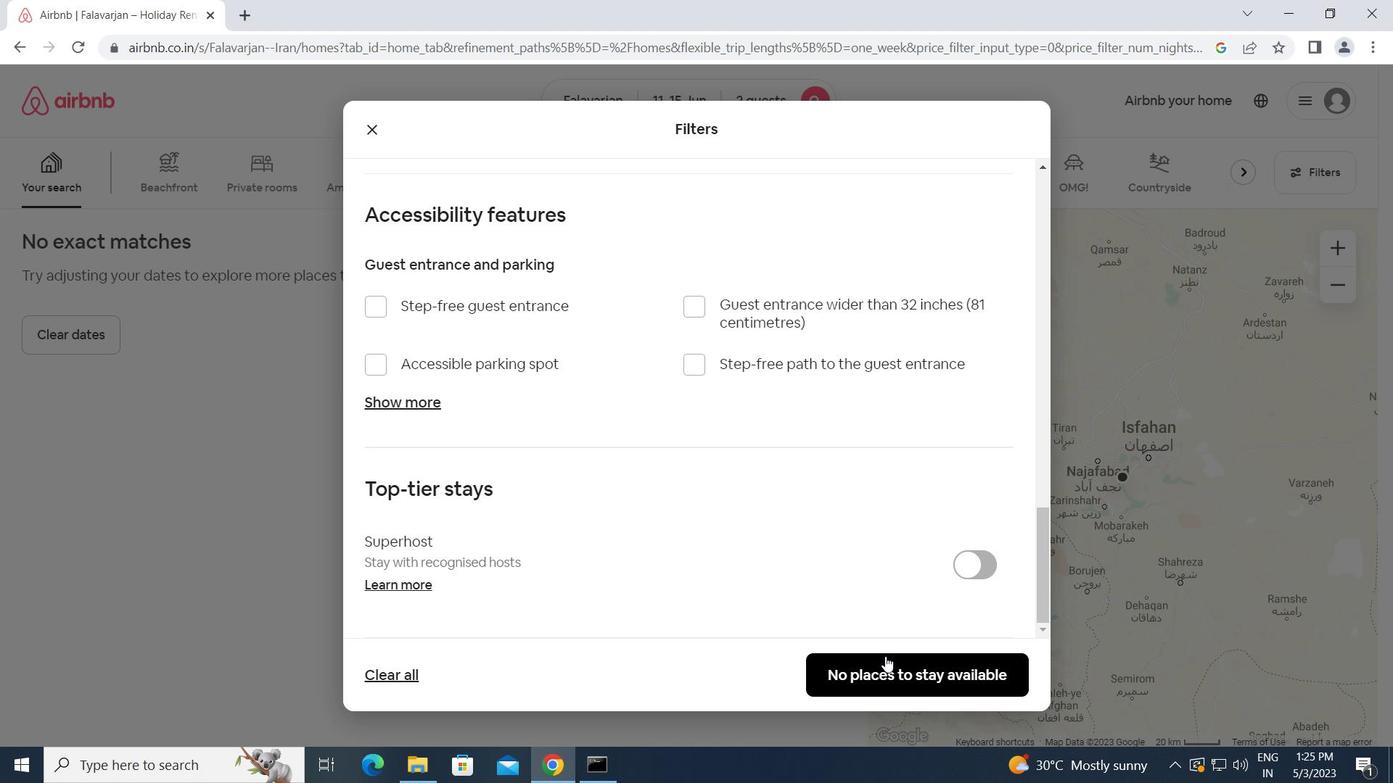 
